 Task: Look for space in Pomigliano d'Arco, Italy from 8th June, 2023 to 19th June, 2023 for 1 adult in price range Rs.5000 to Rs.12000. Place can be shared room with 1  bedroom having 1 bed and 1 bathroom. Property type can be house, flat, guest house, hotel. Booking option can be shelf check-in. Required host language is English.
Action: Mouse moved to (507, 141)
Screenshot: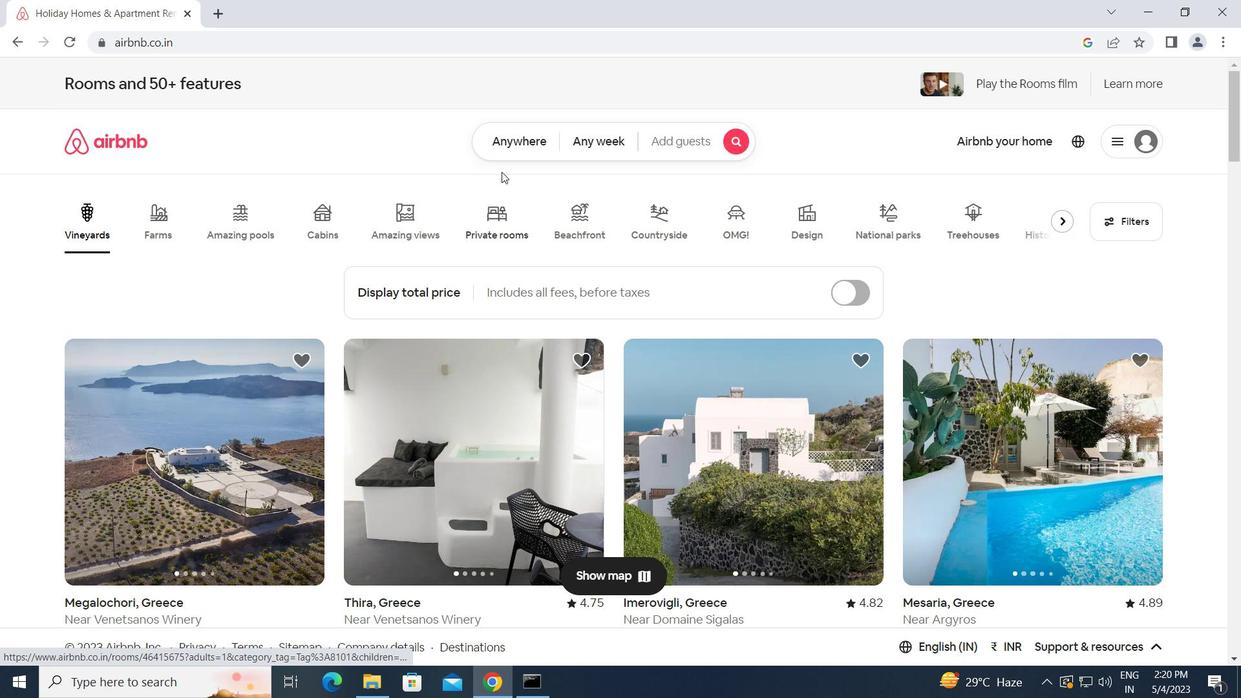 
Action: Mouse pressed left at (507, 141)
Screenshot: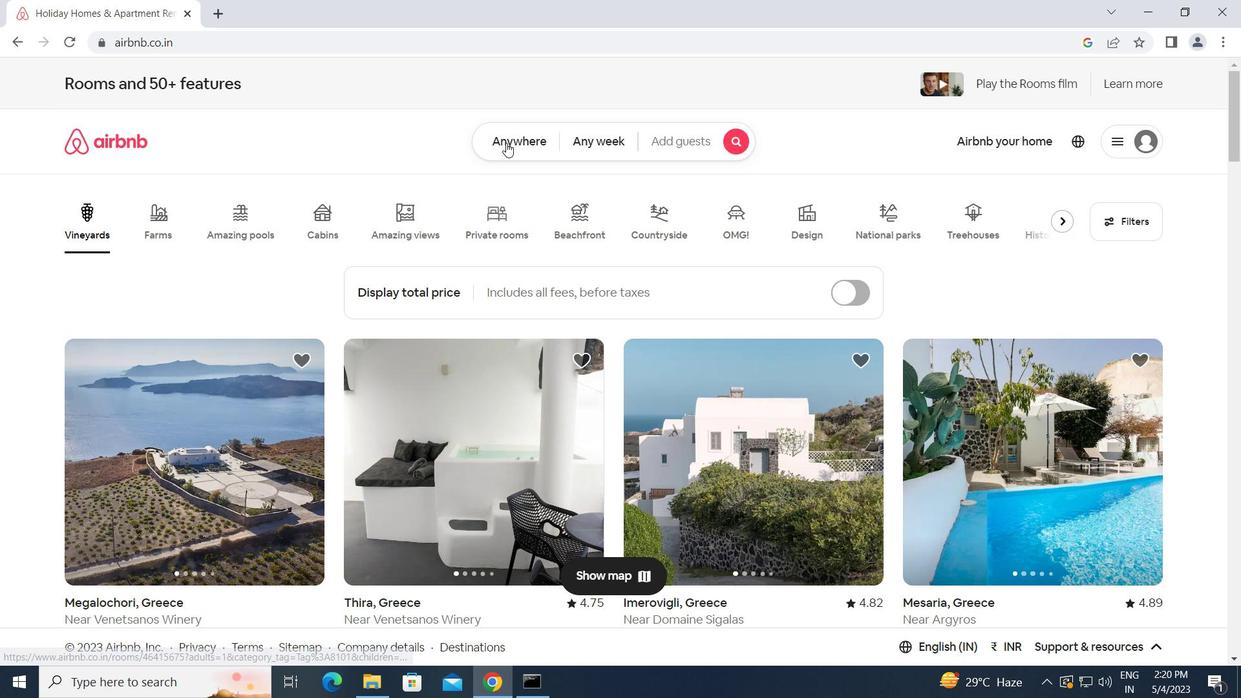 
Action: Mouse moved to (458, 208)
Screenshot: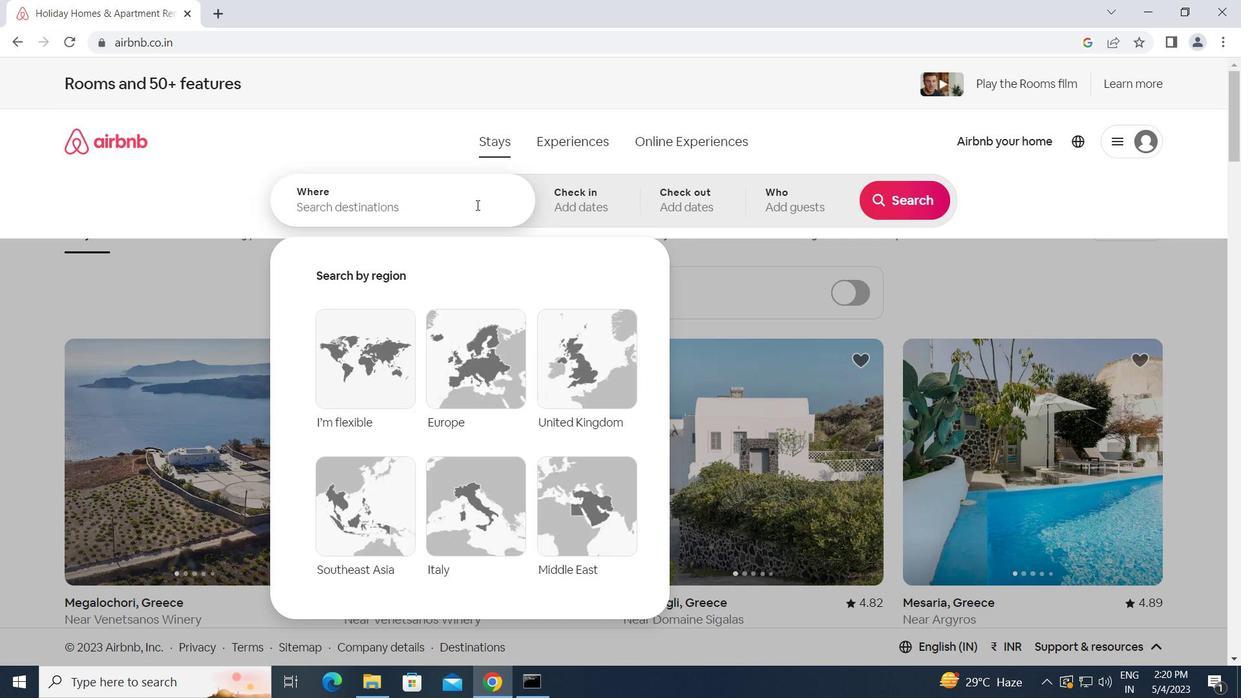 
Action: Mouse pressed left at (458, 208)
Screenshot: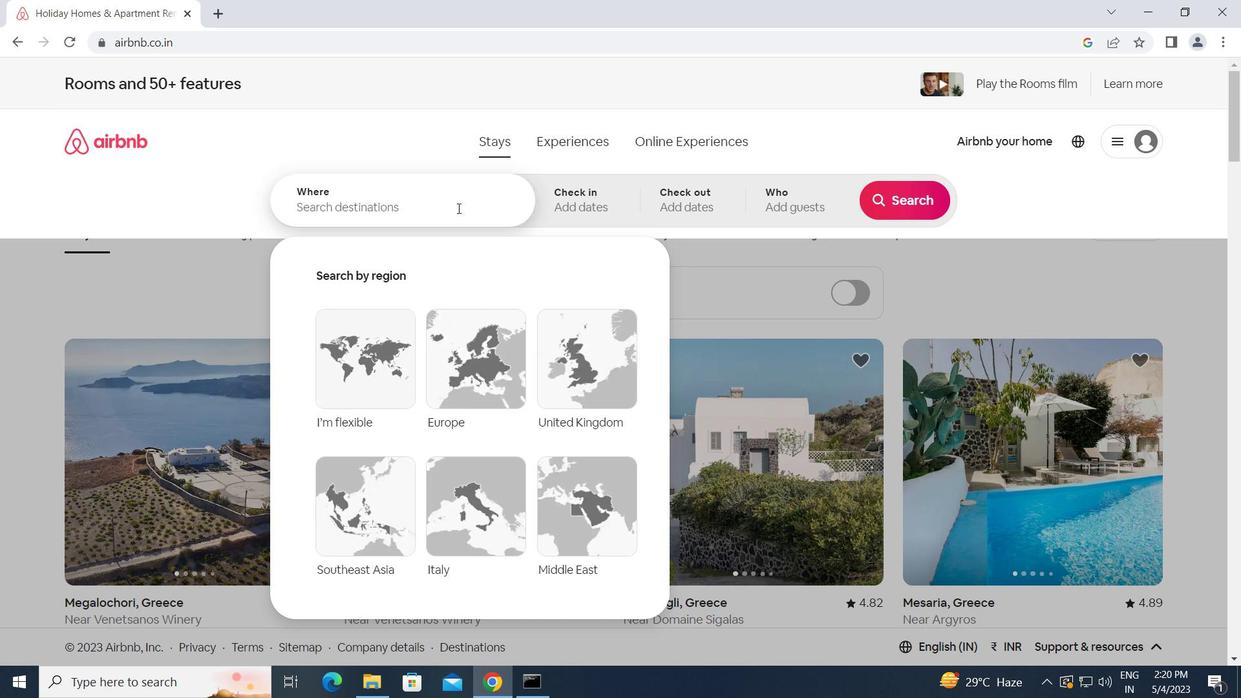 
Action: Key pressed p<Key.caps_lock>omigliano<Key.space>d'<Key.space><Key.caps_lock>a<Key.caps_lock>rco,<Key.space><Key.caps_lock>i<Key.caps_lock>taly<Key.enter>
Screenshot: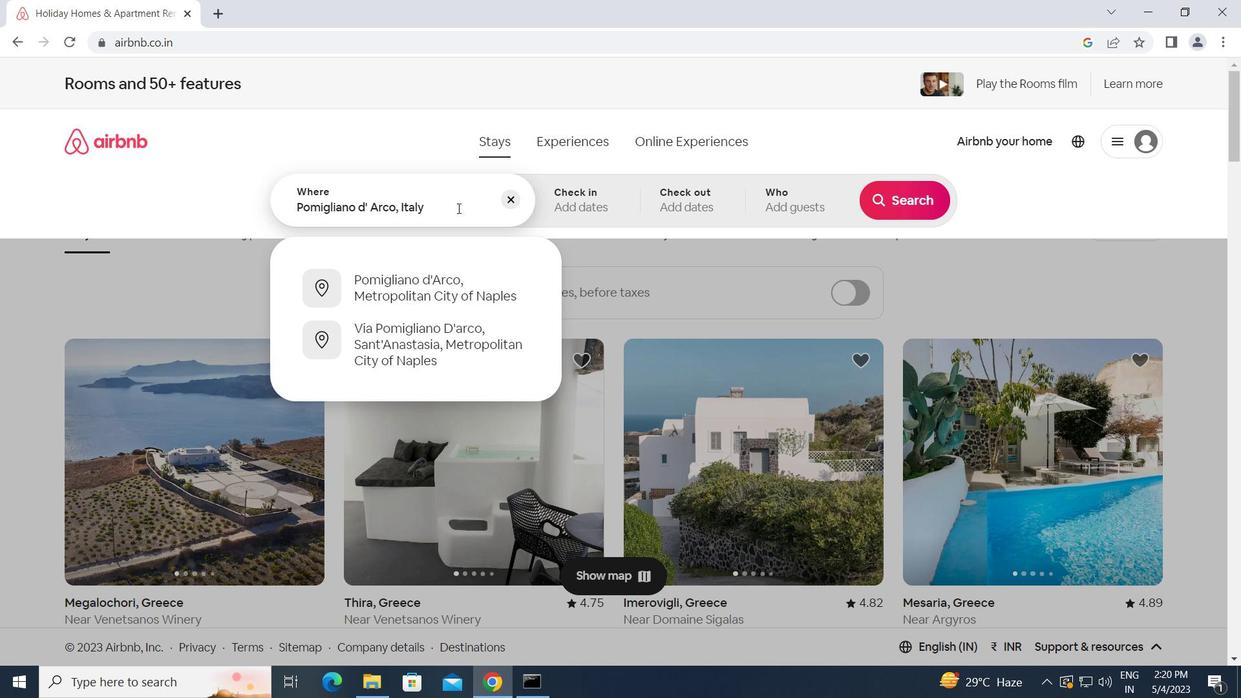 
Action: Mouse moved to (798, 433)
Screenshot: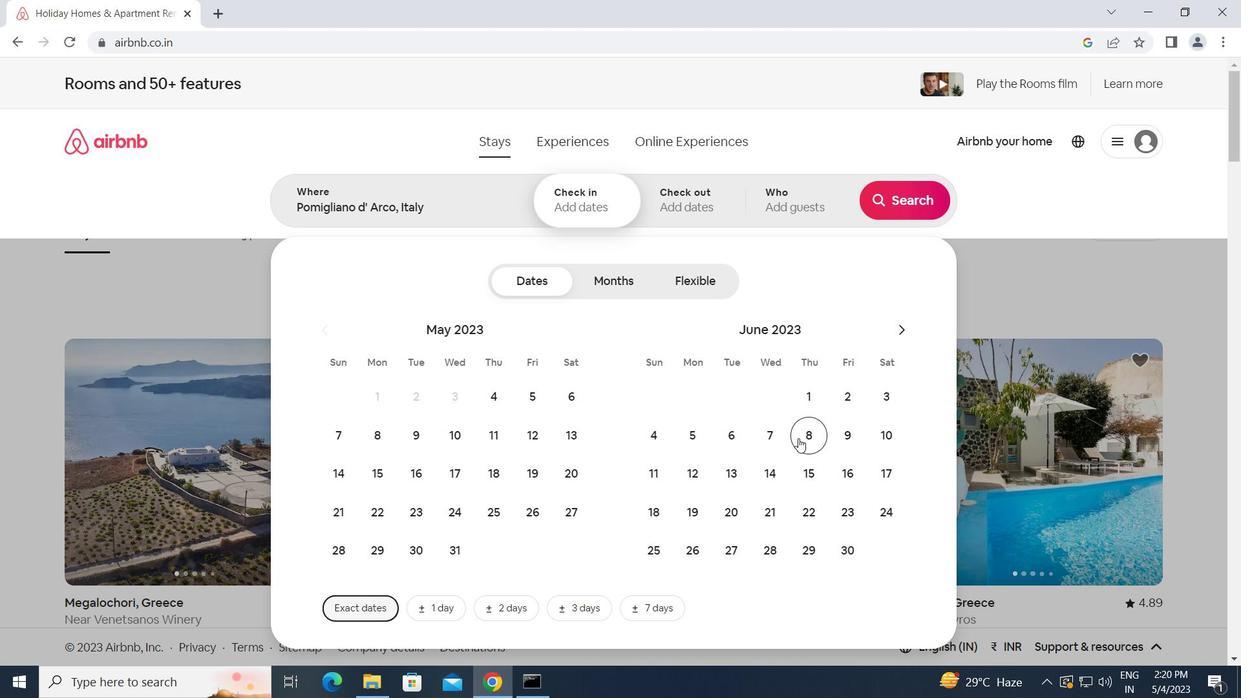 
Action: Mouse pressed left at (798, 433)
Screenshot: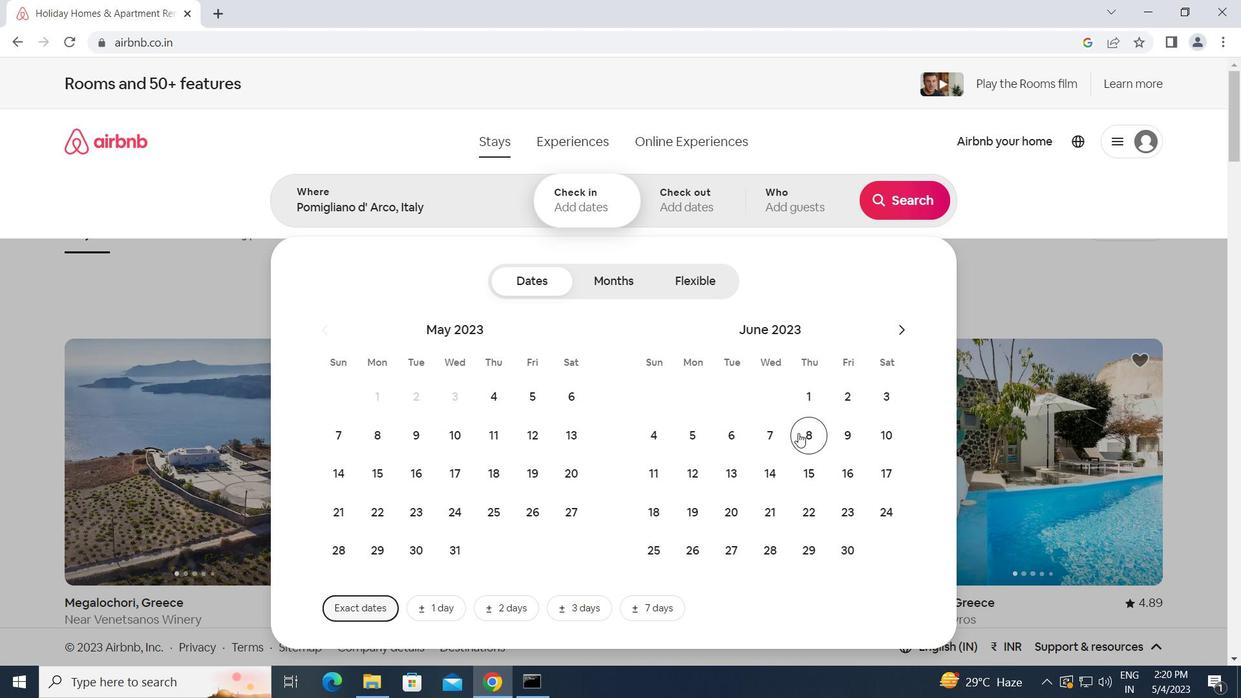 
Action: Mouse moved to (698, 515)
Screenshot: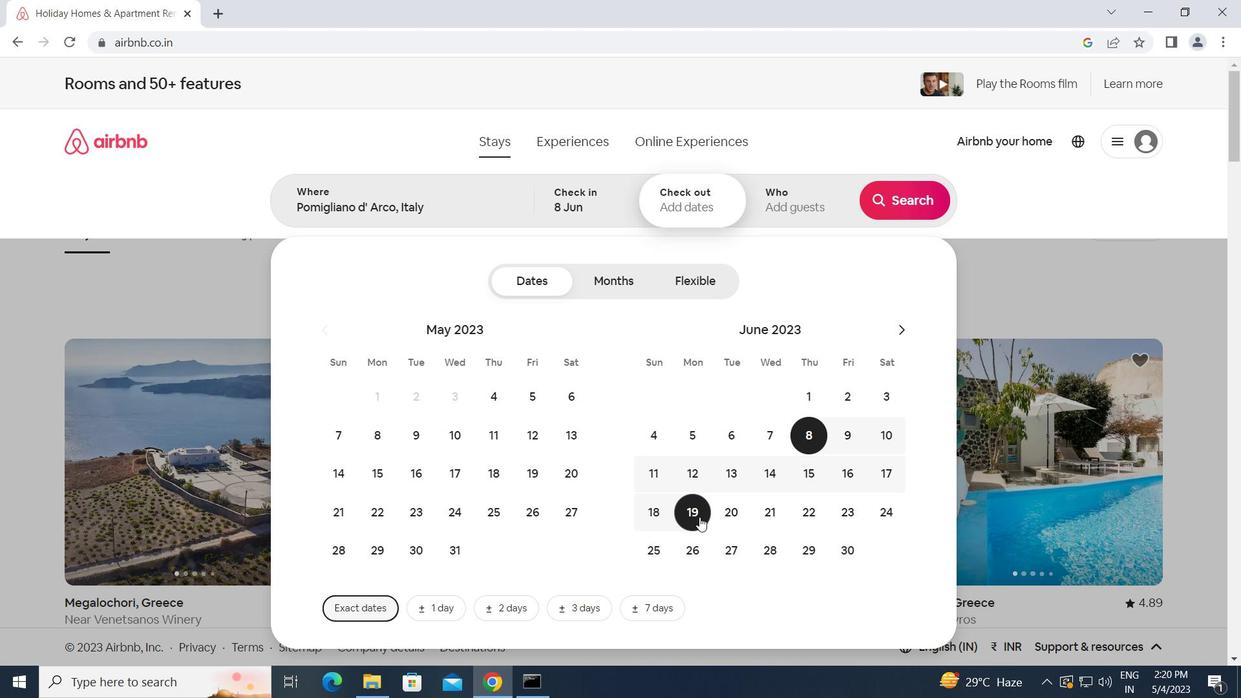 
Action: Mouse pressed left at (698, 515)
Screenshot: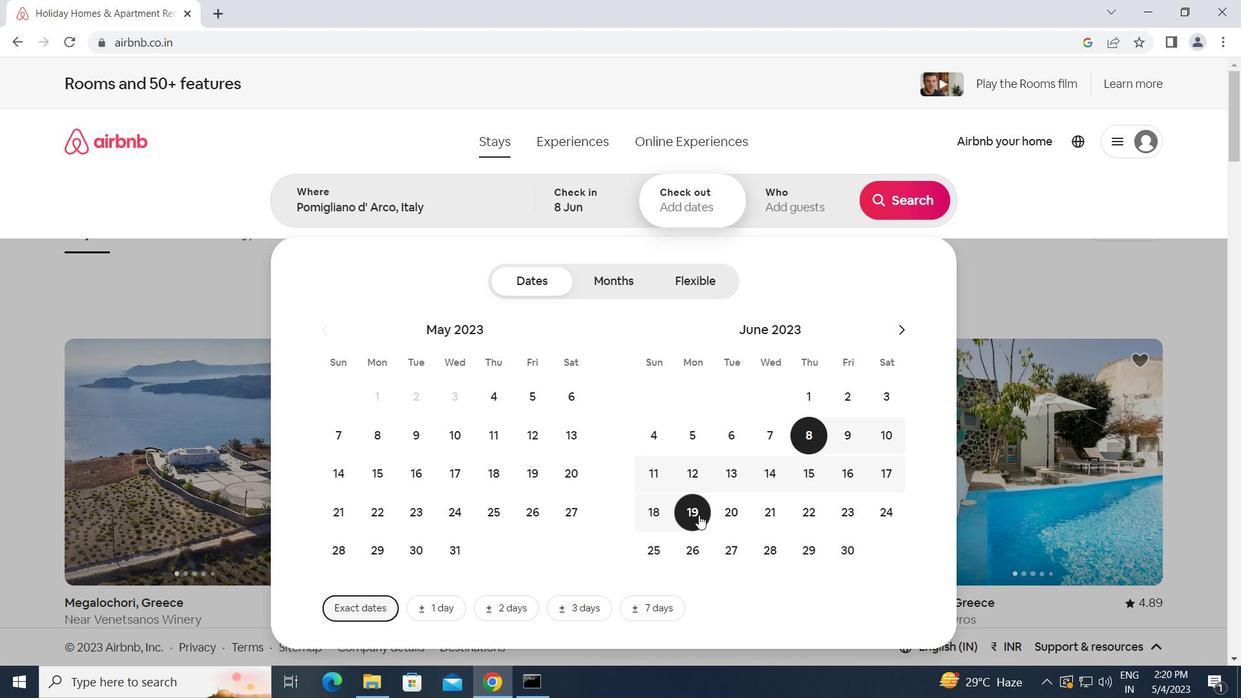 
Action: Mouse moved to (800, 193)
Screenshot: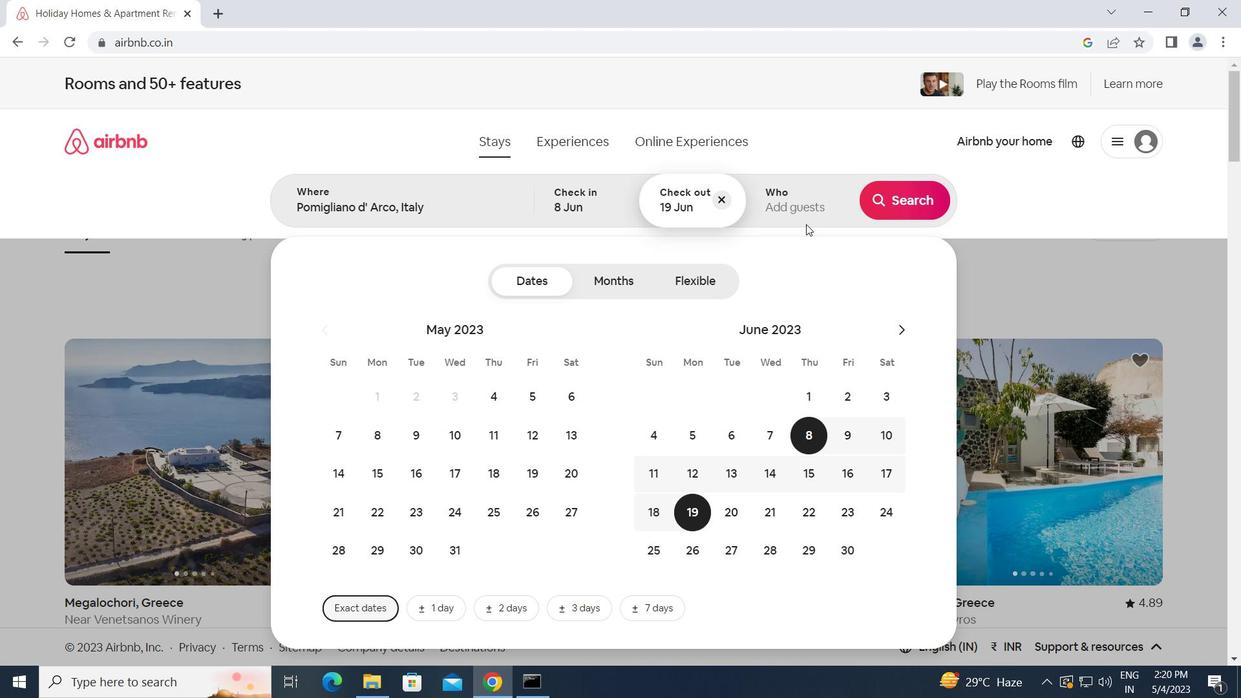 
Action: Mouse pressed left at (800, 193)
Screenshot: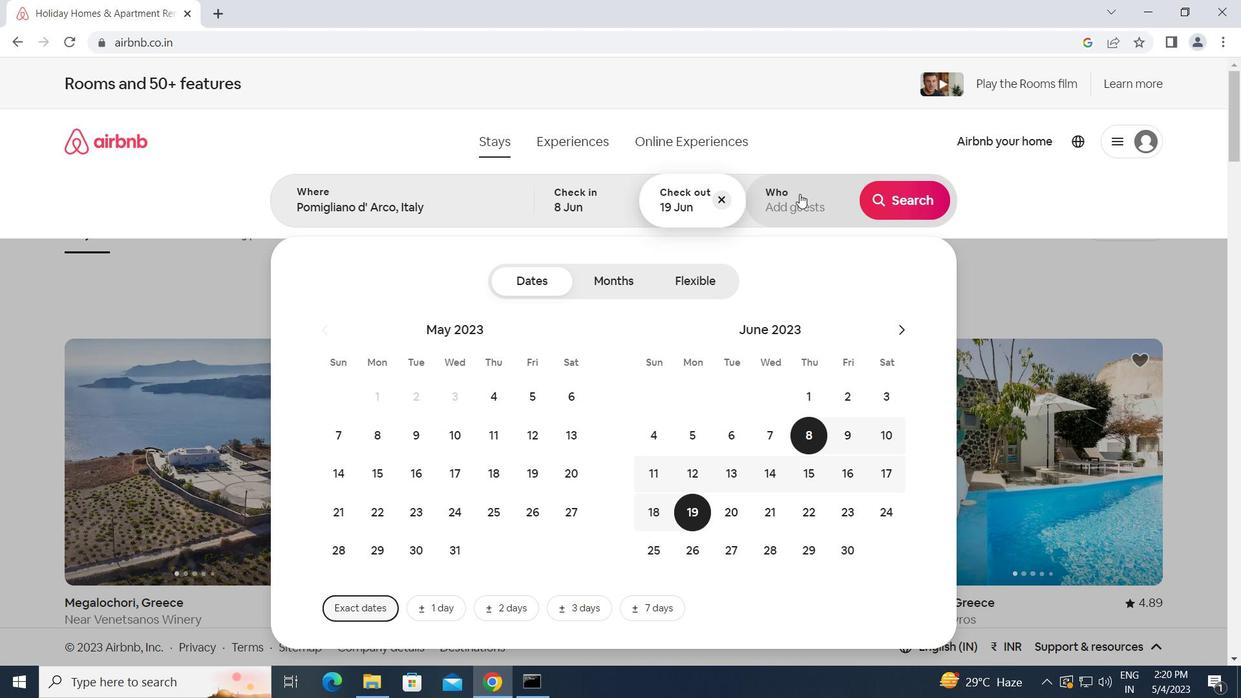 
Action: Mouse moved to (912, 287)
Screenshot: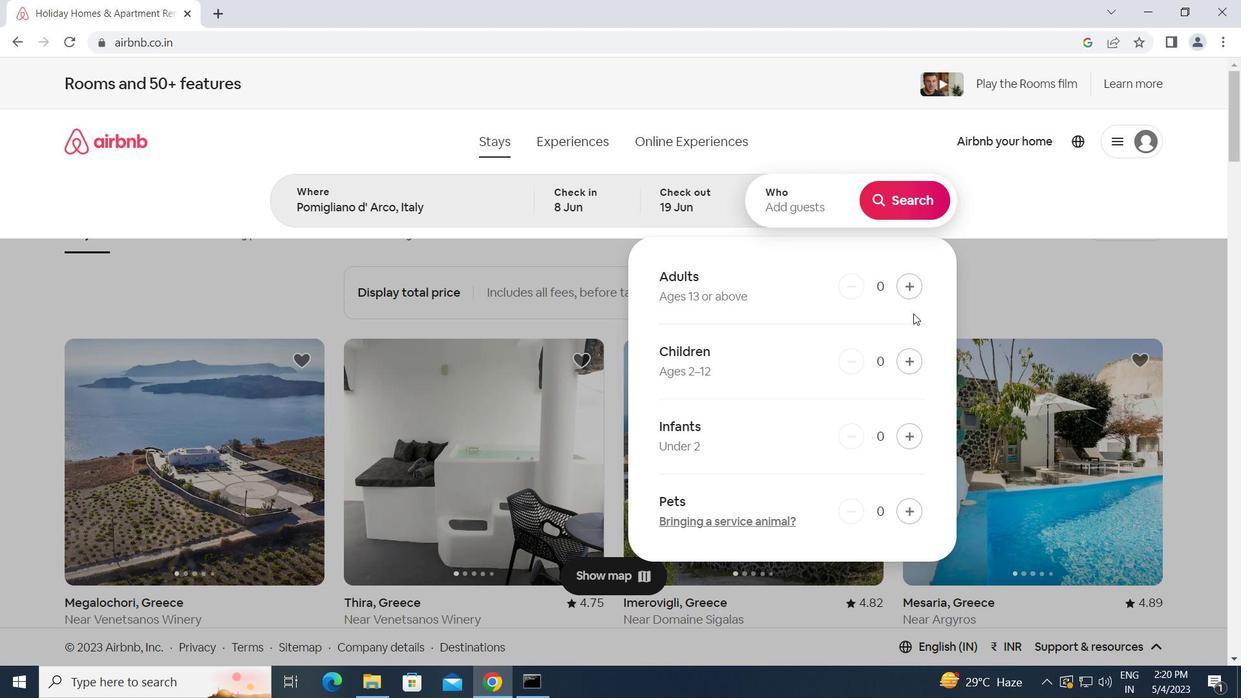 
Action: Mouse pressed left at (912, 287)
Screenshot: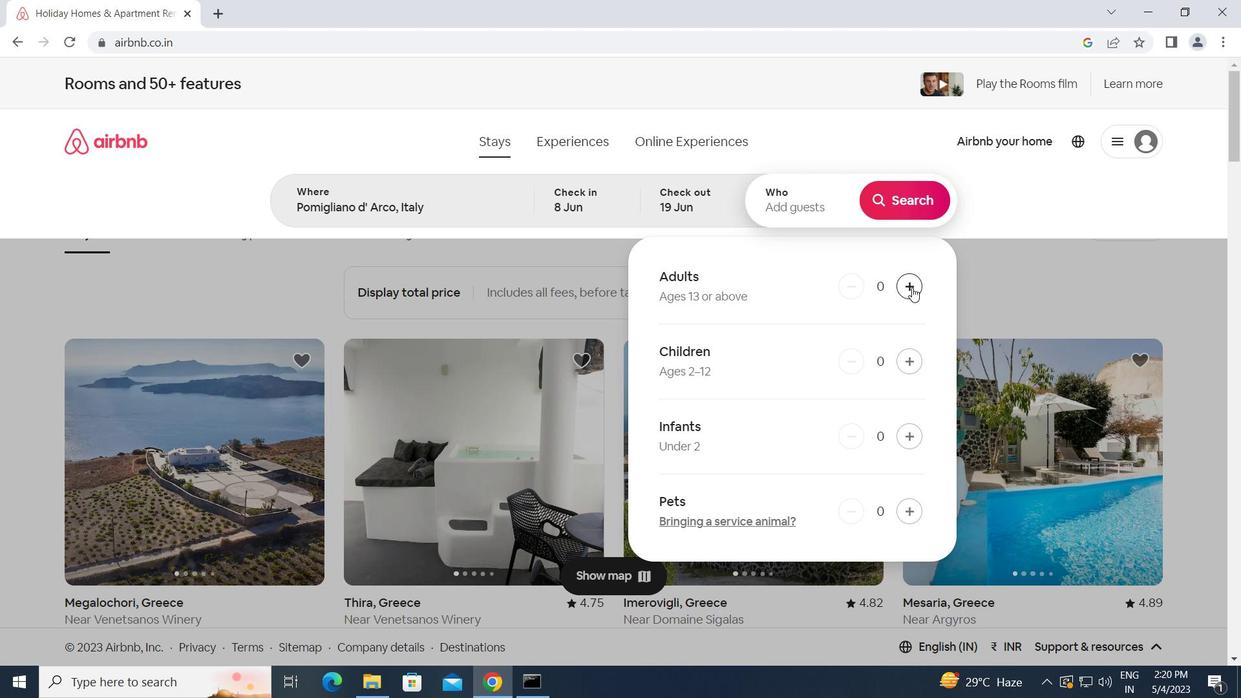 
Action: Mouse moved to (888, 204)
Screenshot: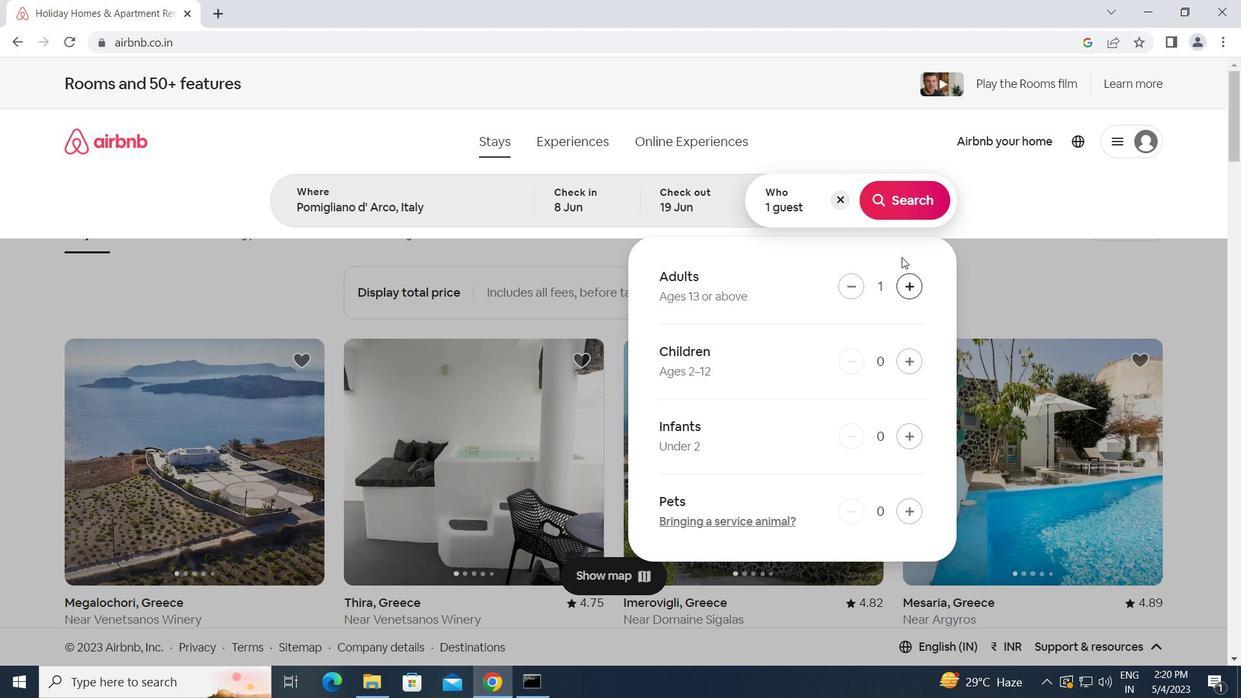 
Action: Mouse pressed left at (888, 204)
Screenshot: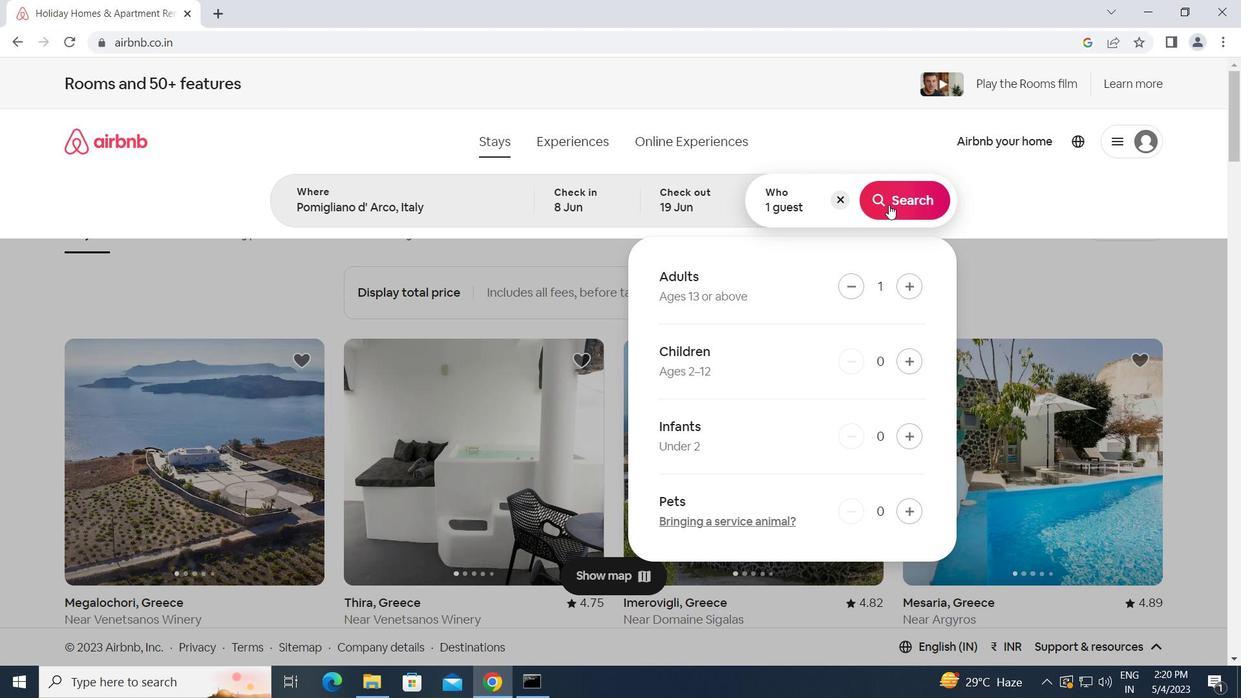 
Action: Mouse moved to (1155, 153)
Screenshot: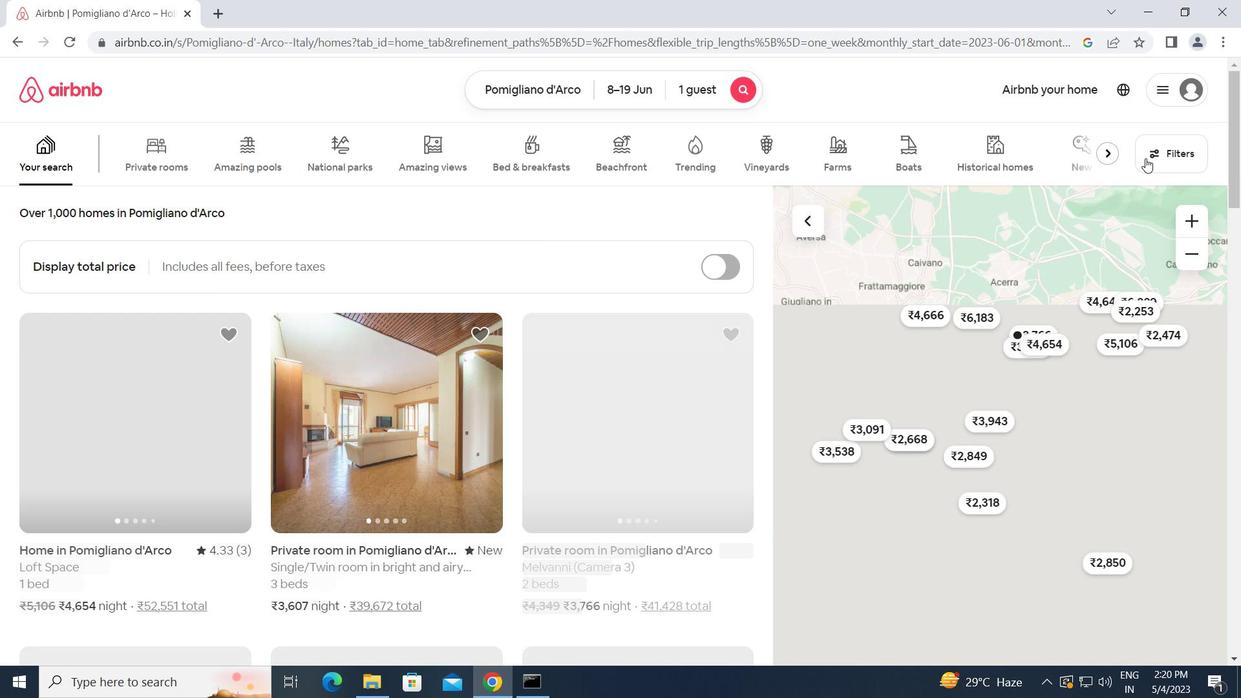 
Action: Mouse pressed left at (1155, 153)
Screenshot: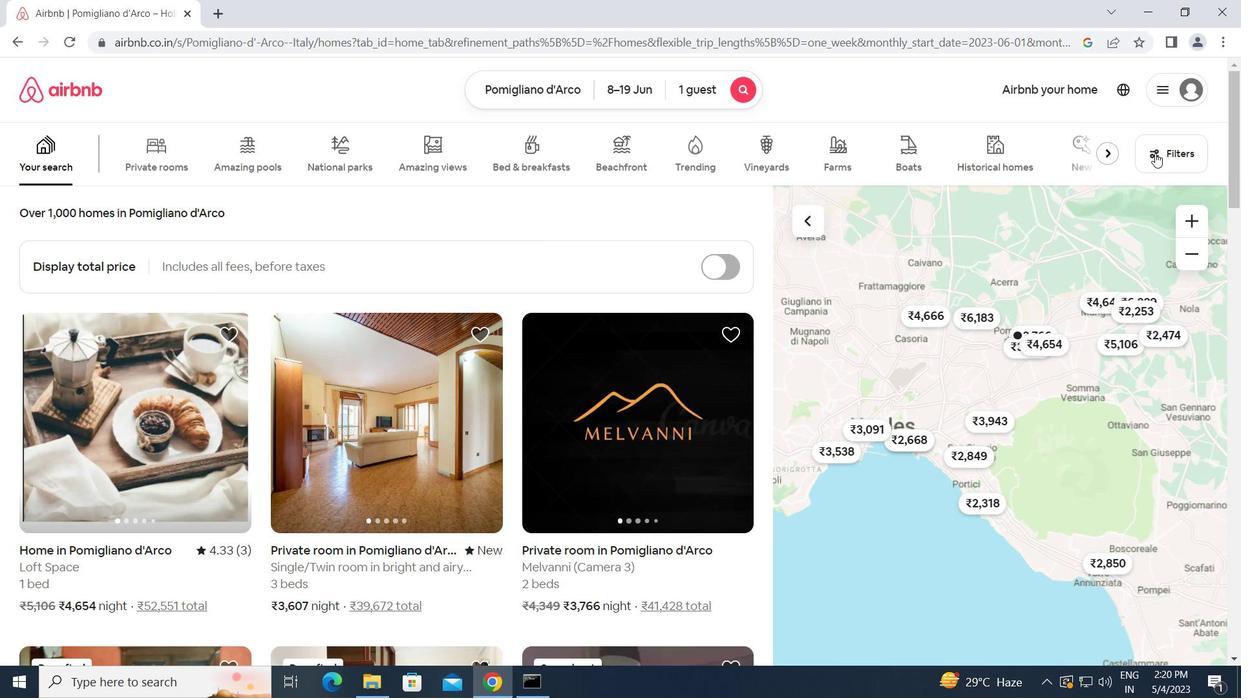 
Action: Mouse moved to (407, 360)
Screenshot: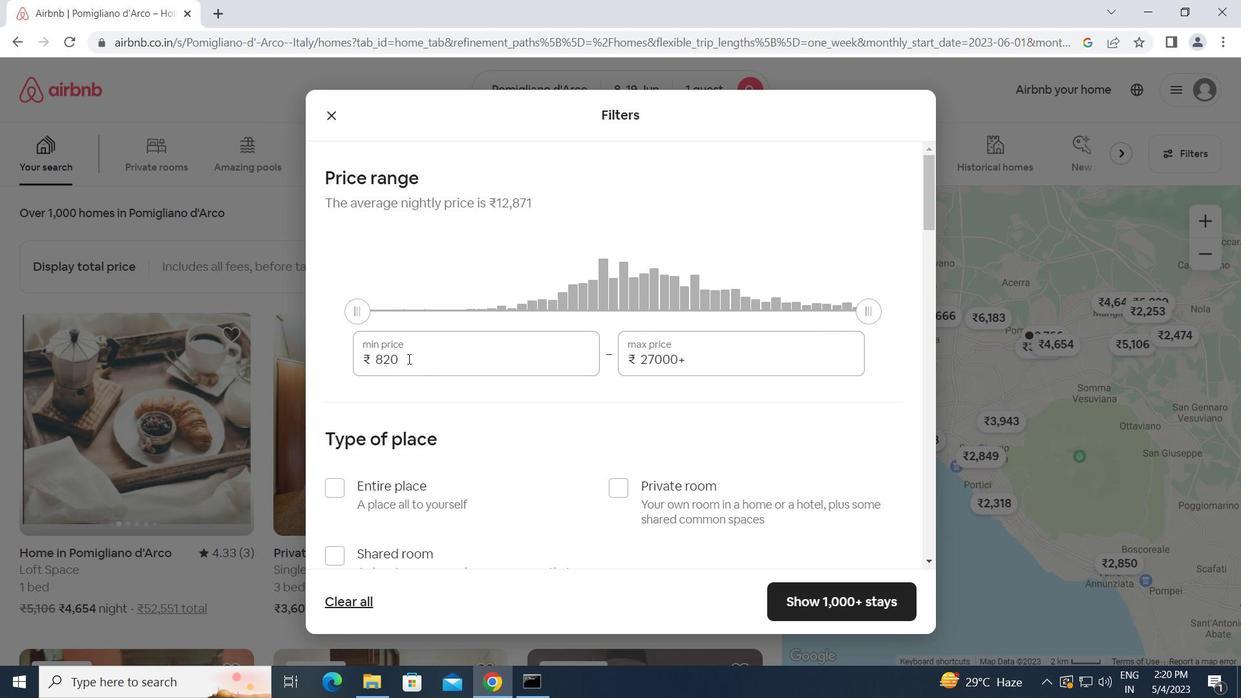 
Action: Mouse pressed left at (407, 360)
Screenshot: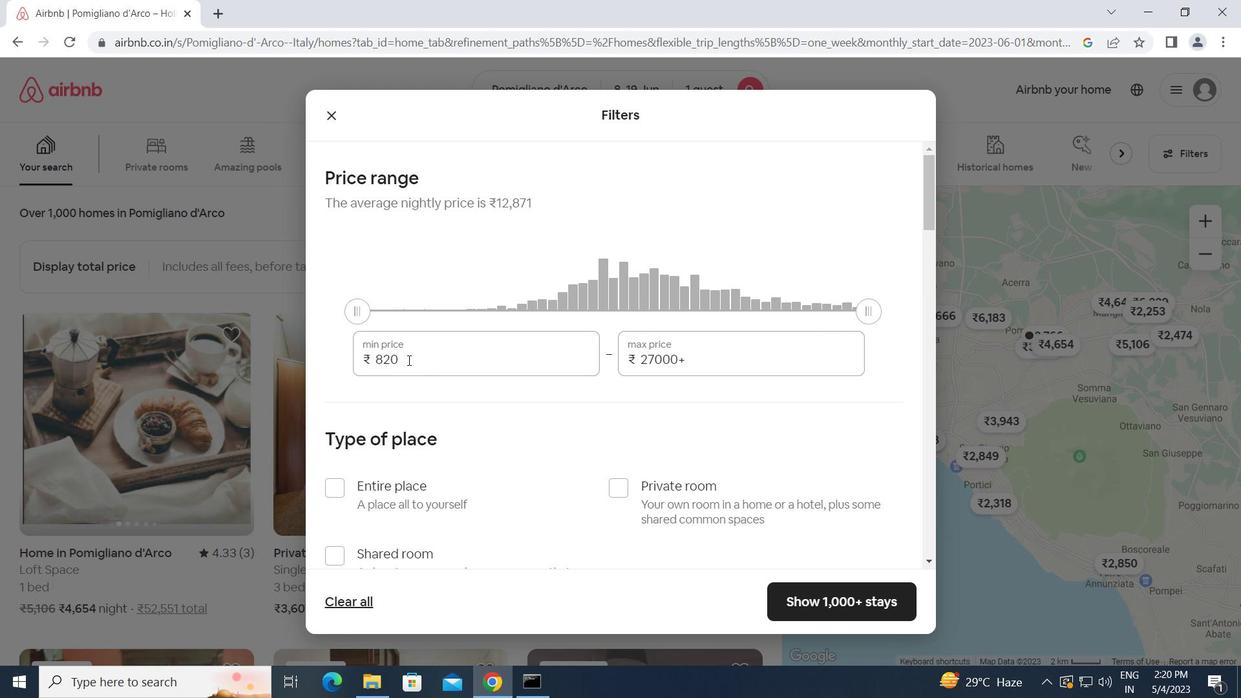 
Action: Mouse moved to (345, 360)
Screenshot: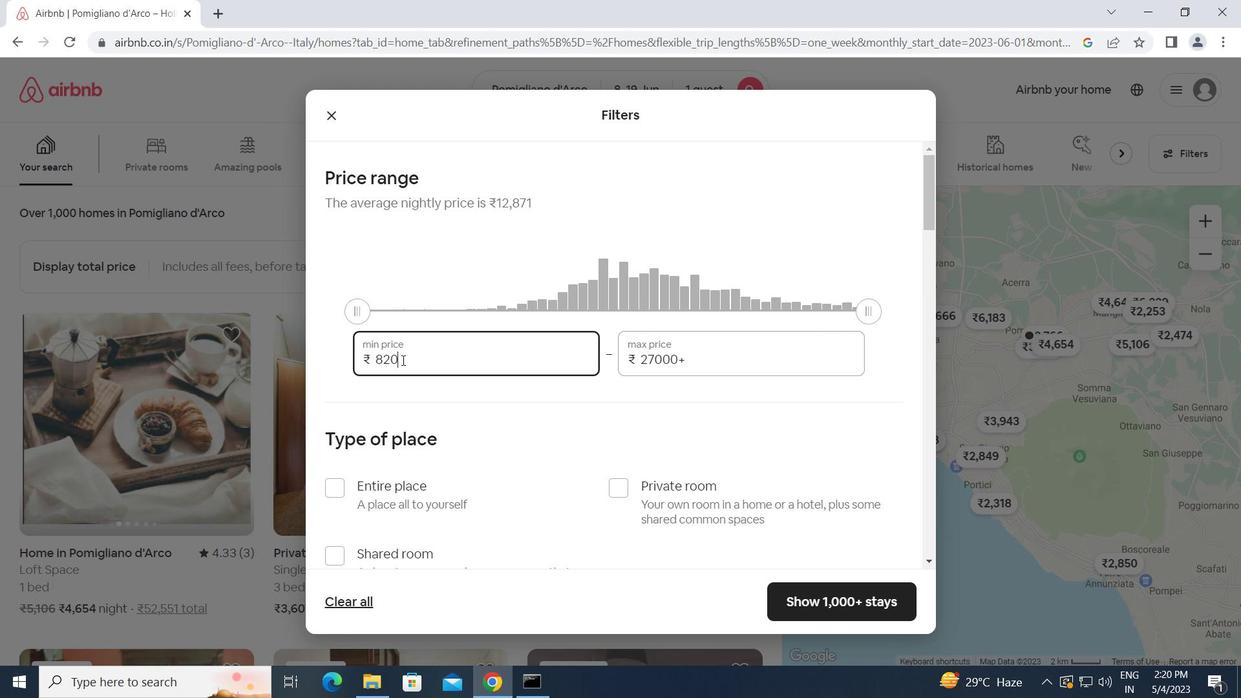 
Action: Key pressed 5000<Key.tab>12000
Screenshot: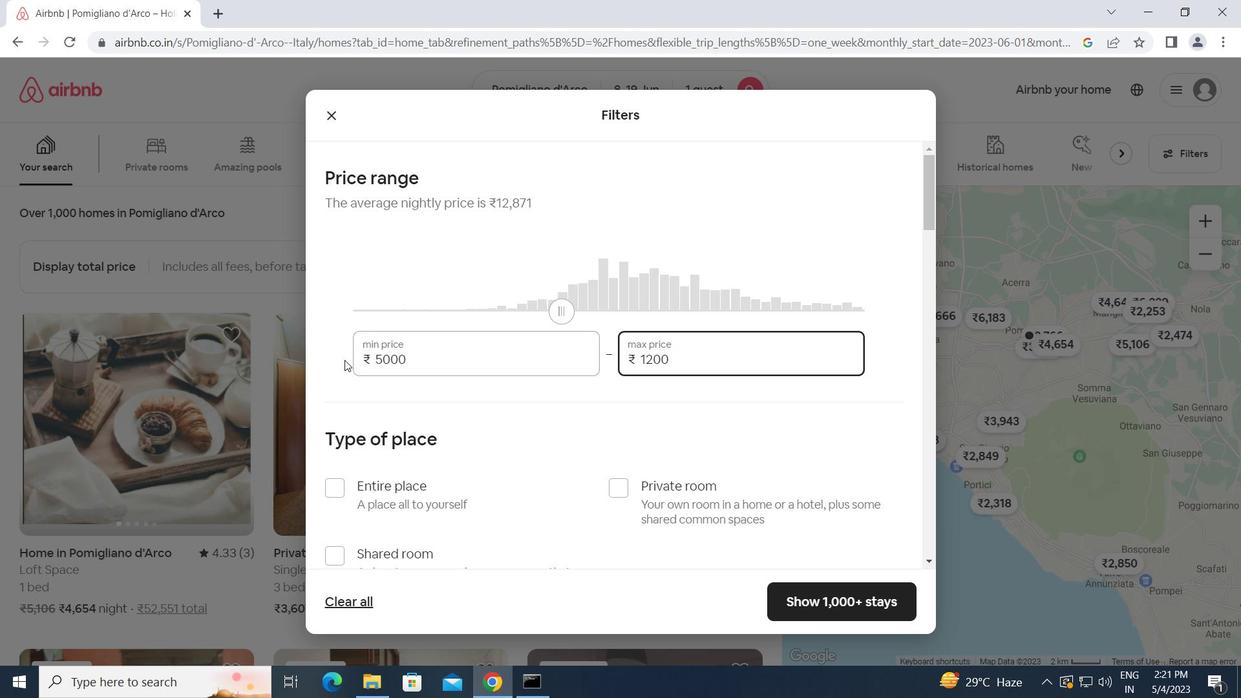 
Action: Mouse moved to (469, 471)
Screenshot: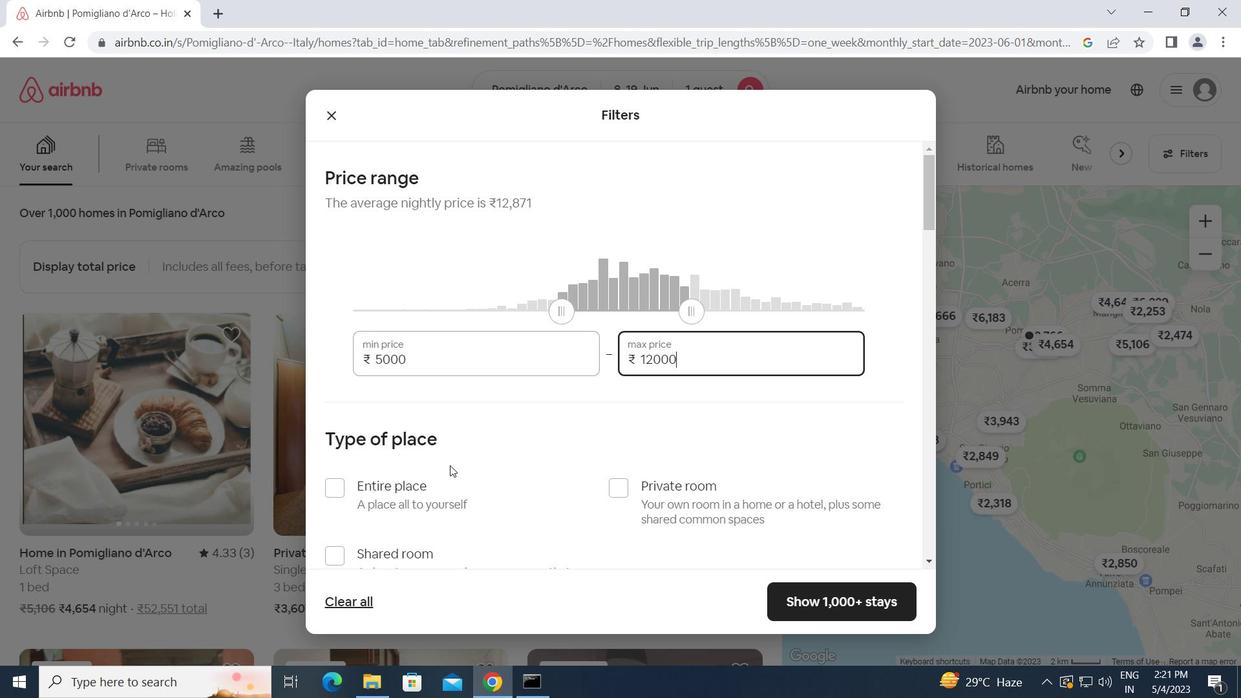 
Action: Mouse scrolled (469, 470) with delta (0, 0)
Screenshot: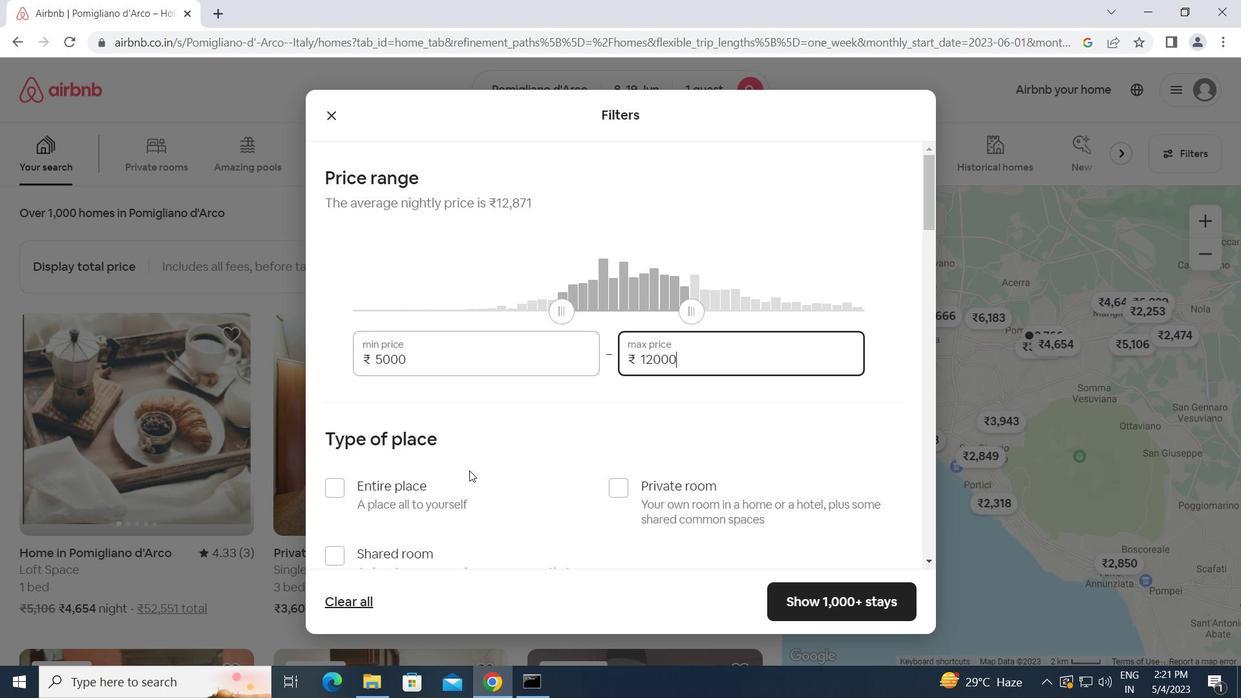 
Action: Mouse moved to (340, 476)
Screenshot: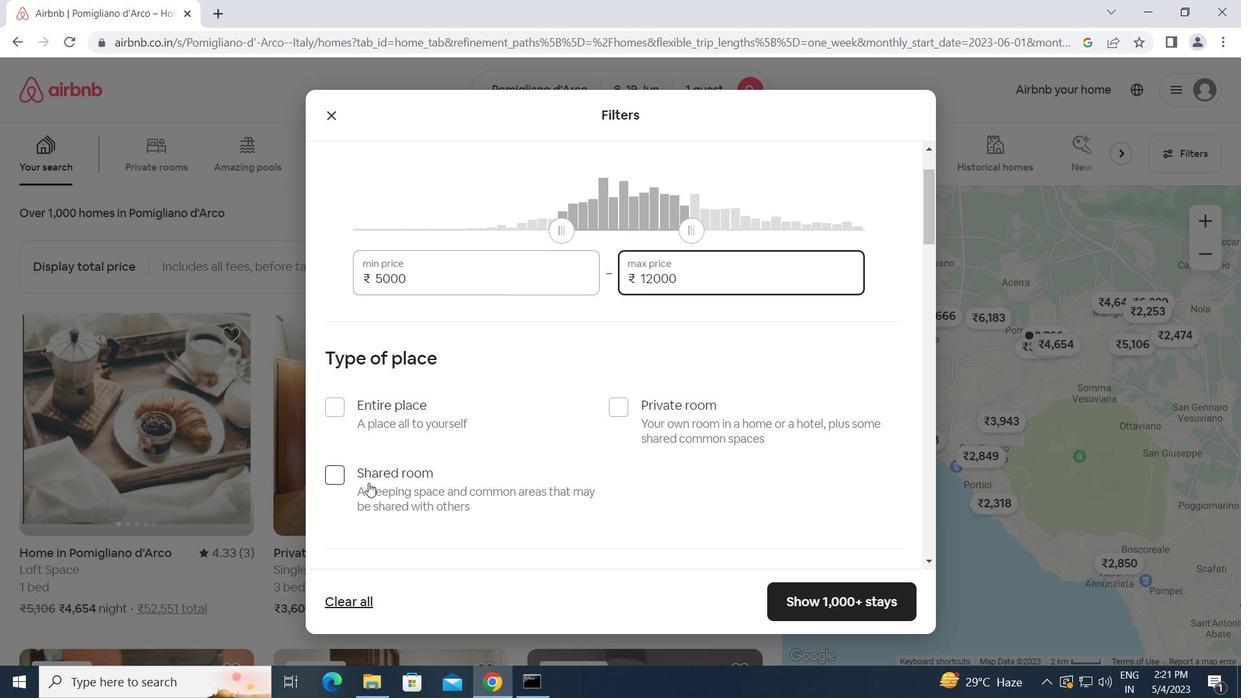 
Action: Mouse pressed left at (340, 476)
Screenshot: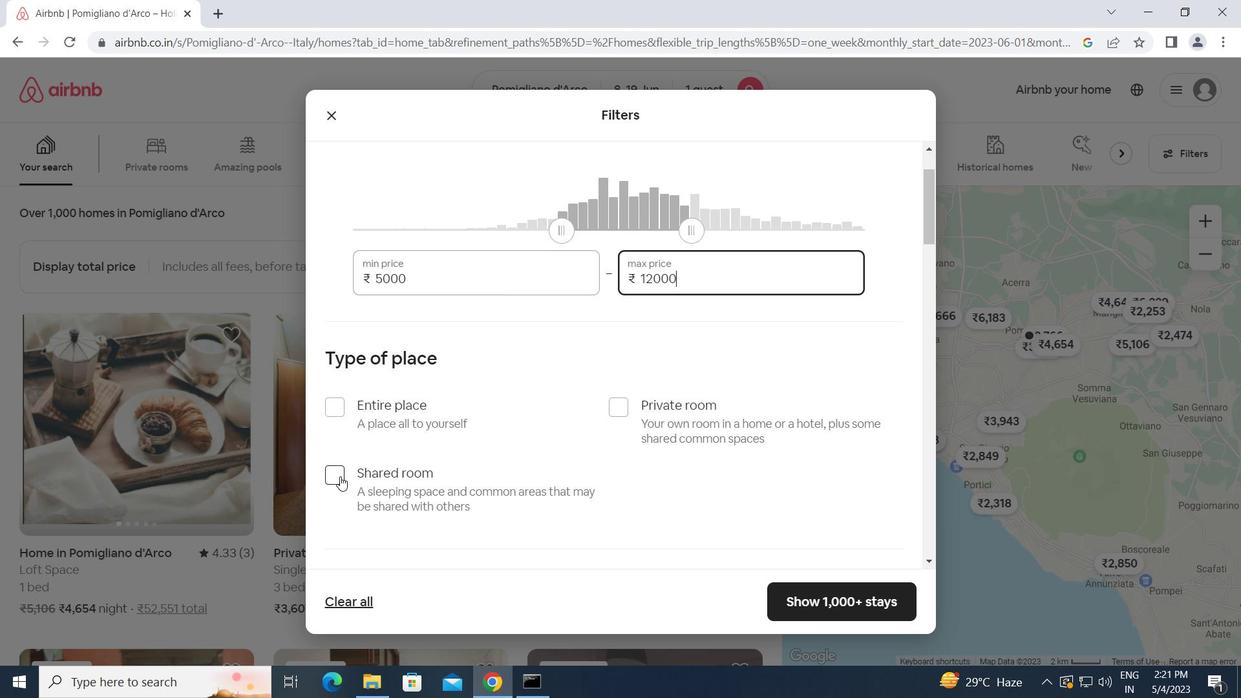 
Action: Mouse moved to (469, 475)
Screenshot: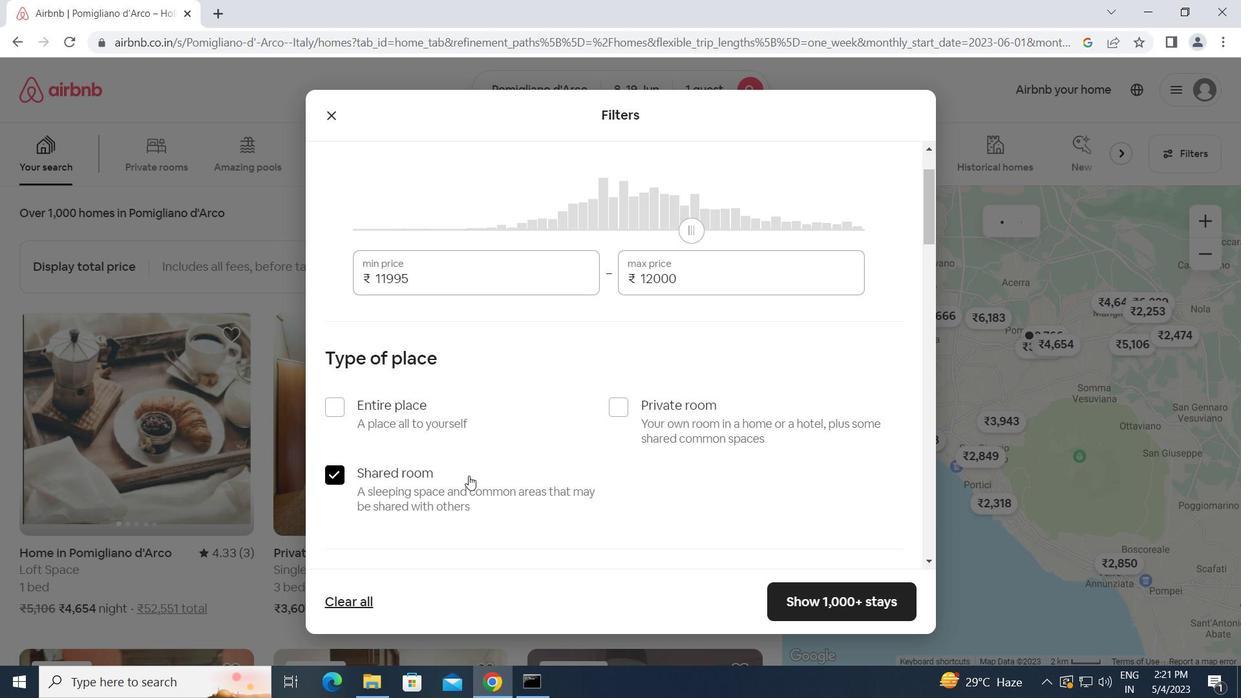 
Action: Mouse scrolled (469, 475) with delta (0, 0)
Screenshot: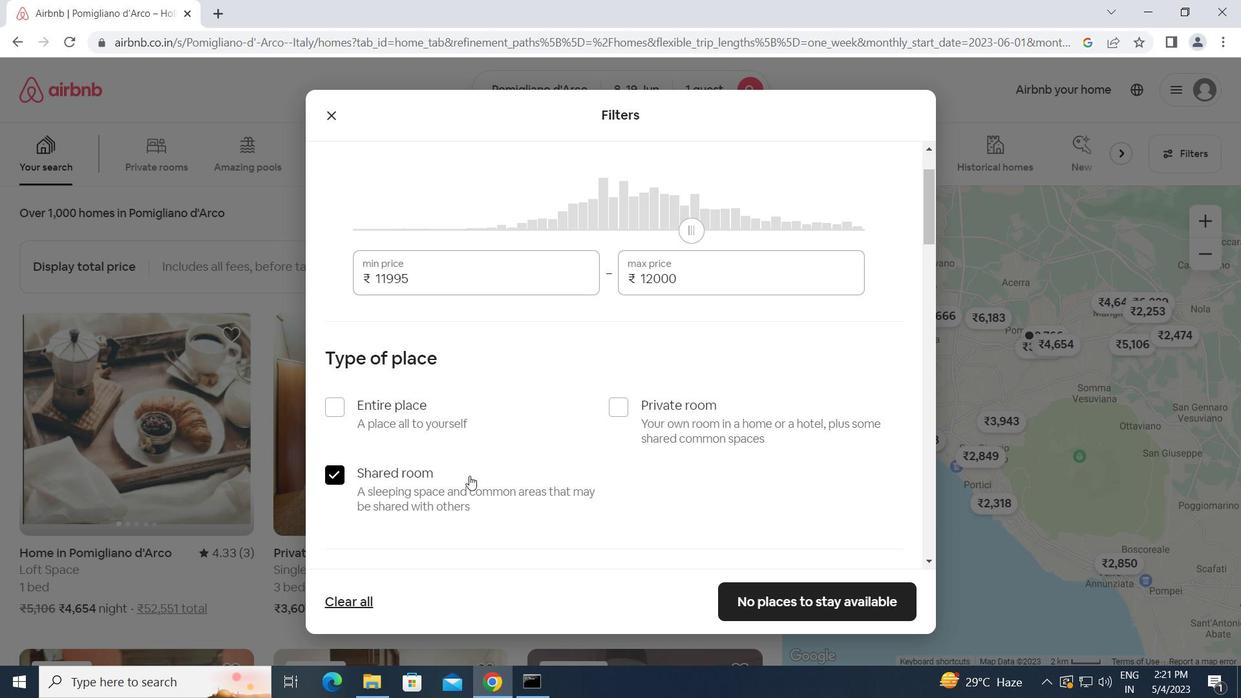 
Action: Mouse scrolled (469, 475) with delta (0, 0)
Screenshot: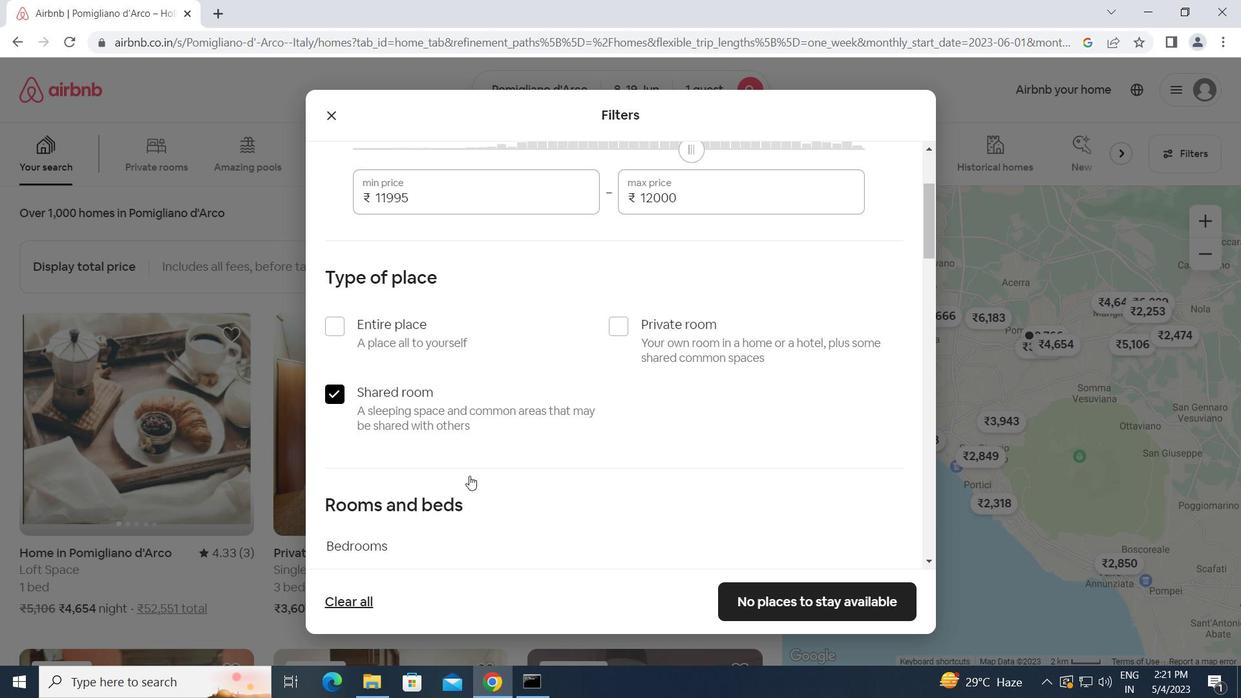 
Action: Mouse scrolled (469, 475) with delta (0, 0)
Screenshot: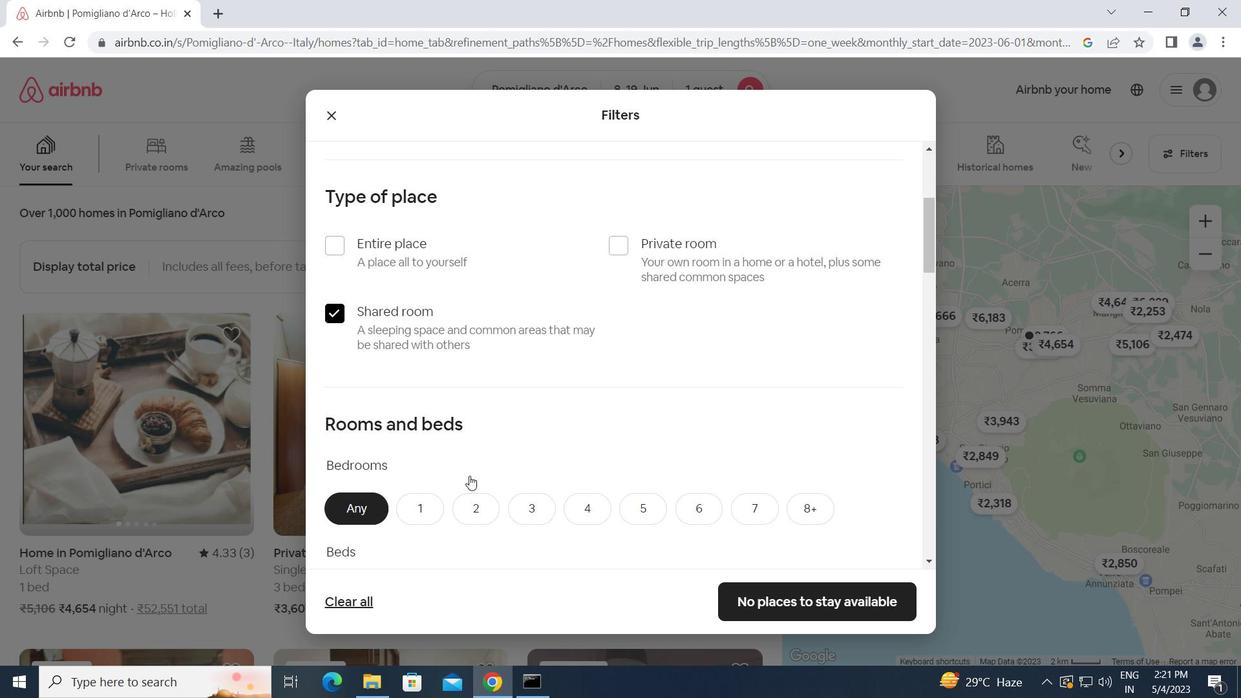 
Action: Mouse moved to (426, 437)
Screenshot: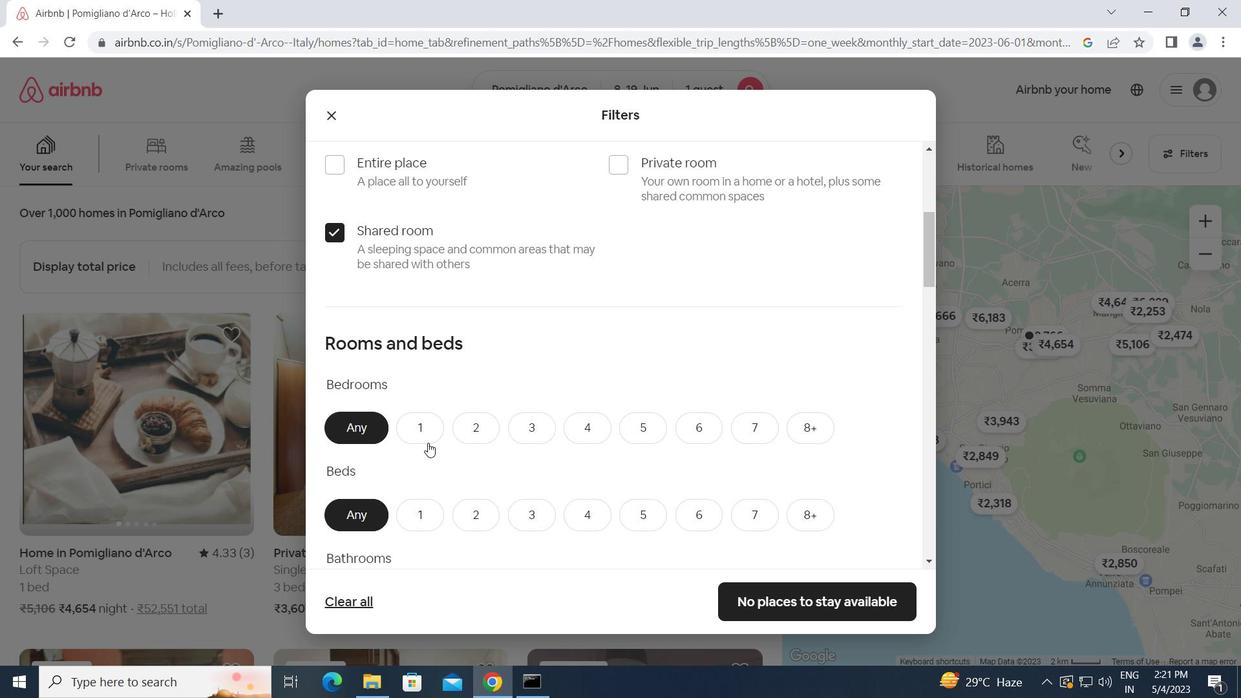 
Action: Mouse pressed left at (426, 437)
Screenshot: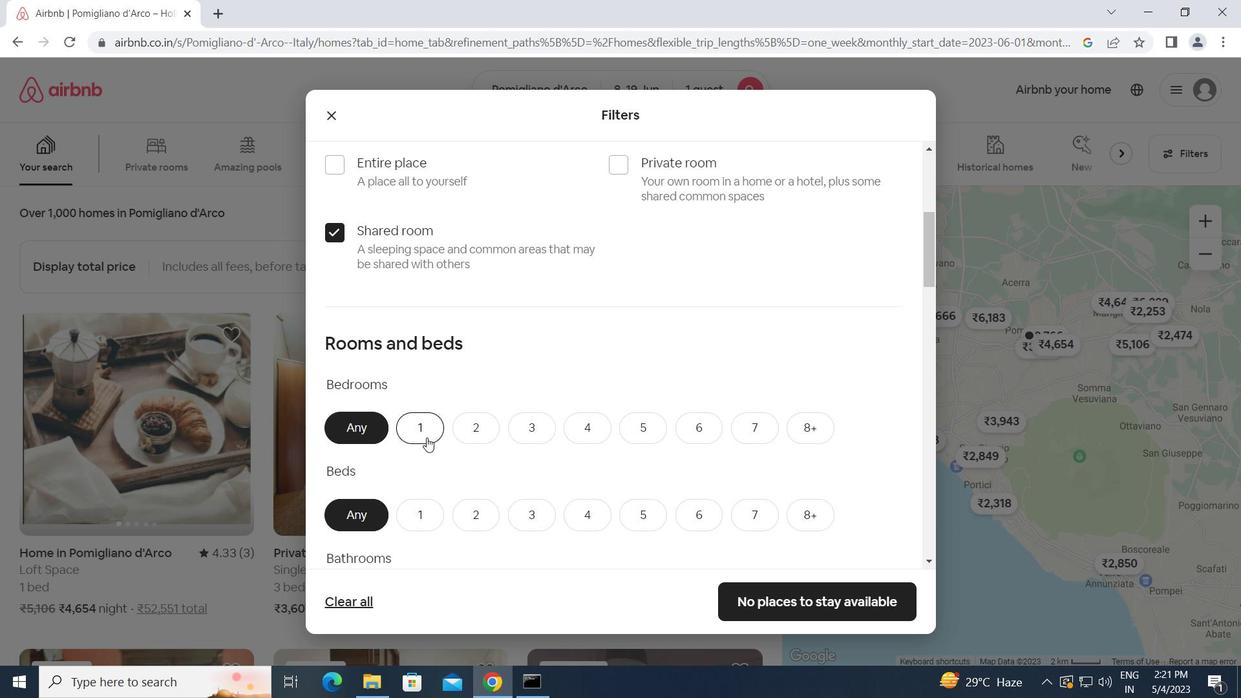 
Action: Mouse moved to (418, 506)
Screenshot: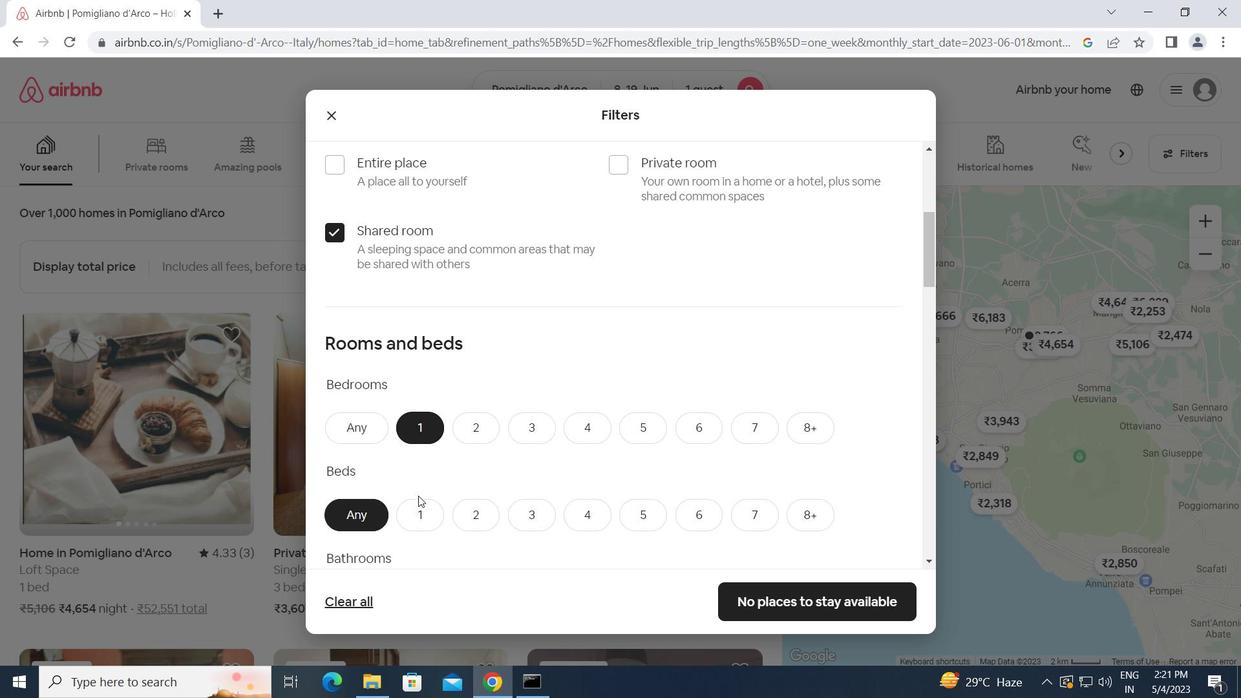 
Action: Mouse pressed left at (418, 506)
Screenshot: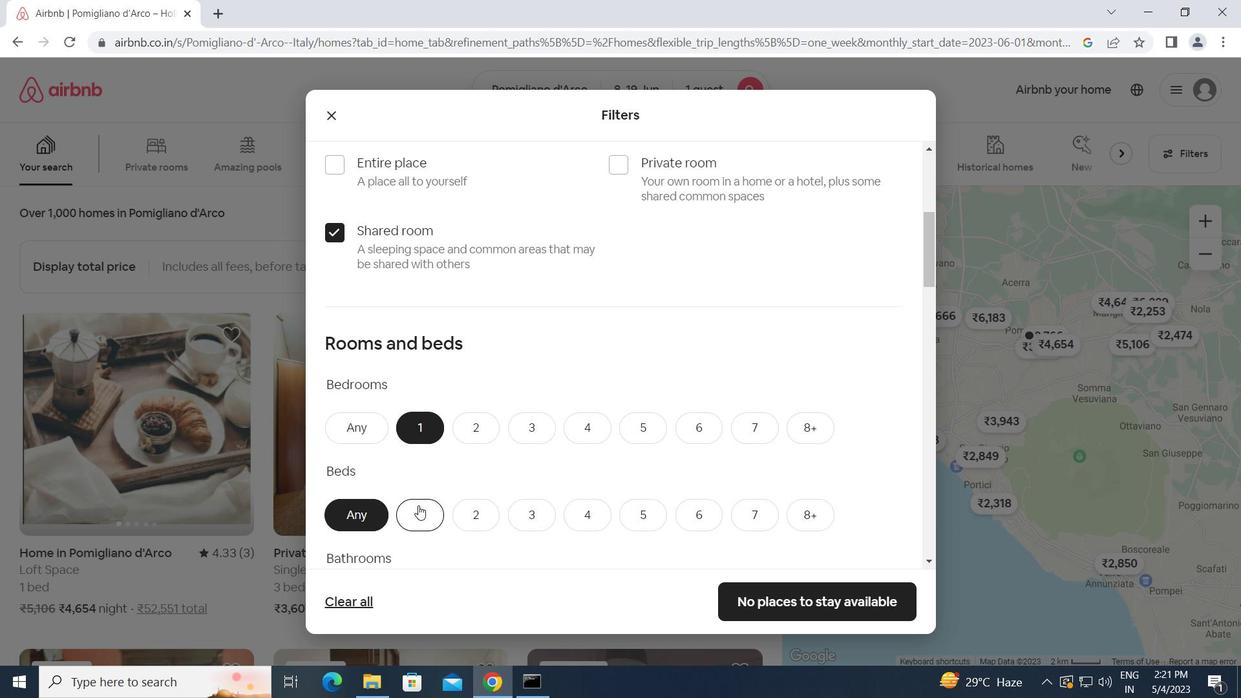 
Action: Mouse moved to (424, 513)
Screenshot: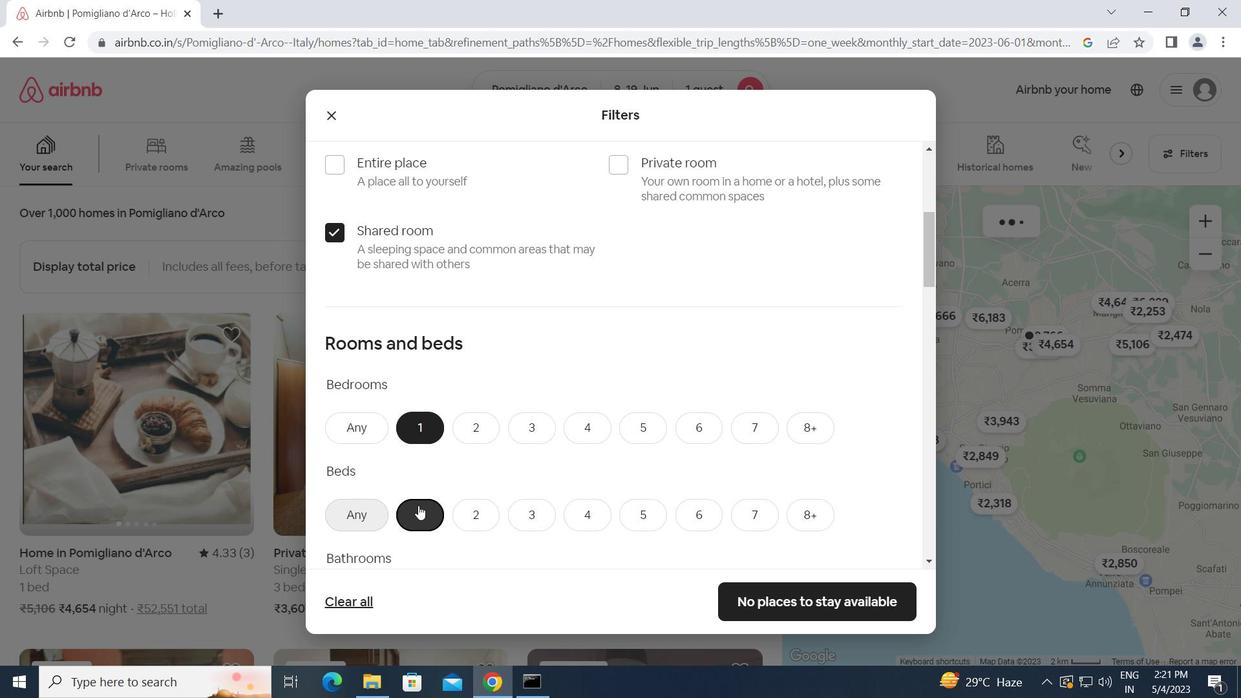 
Action: Mouse scrolled (424, 512) with delta (0, 0)
Screenshot: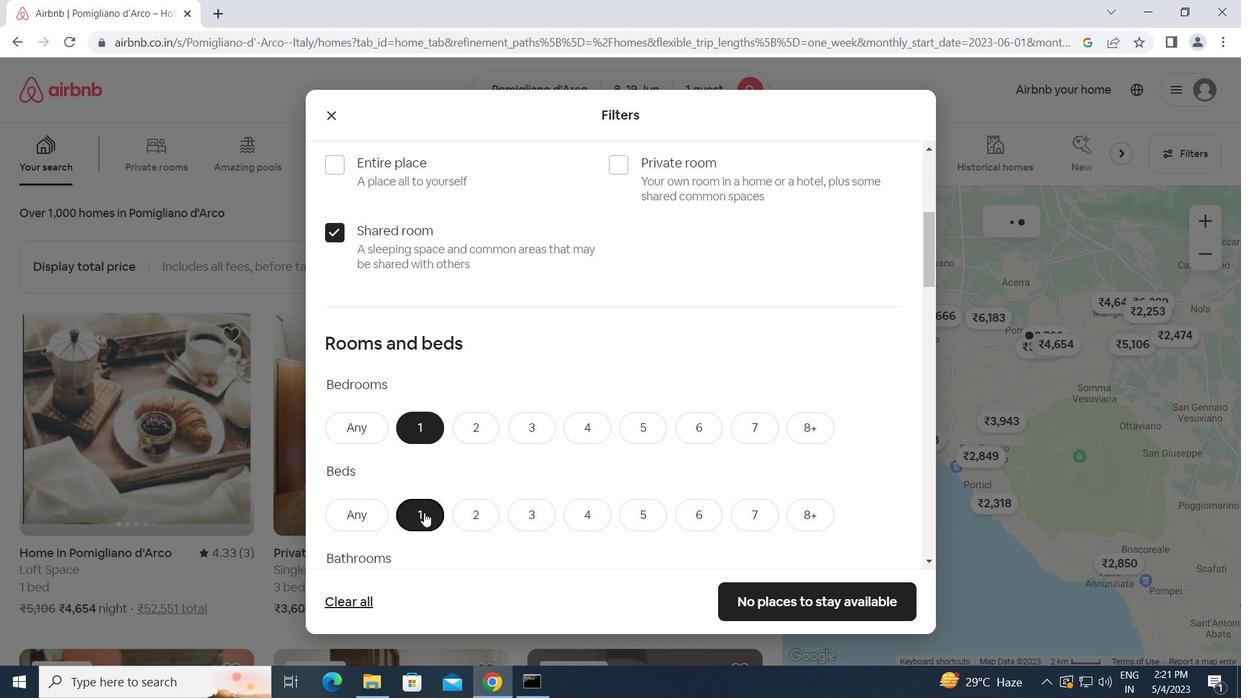 
Action: Mouse scrolled (424, 512) with delta (0, 0)
Screenshot: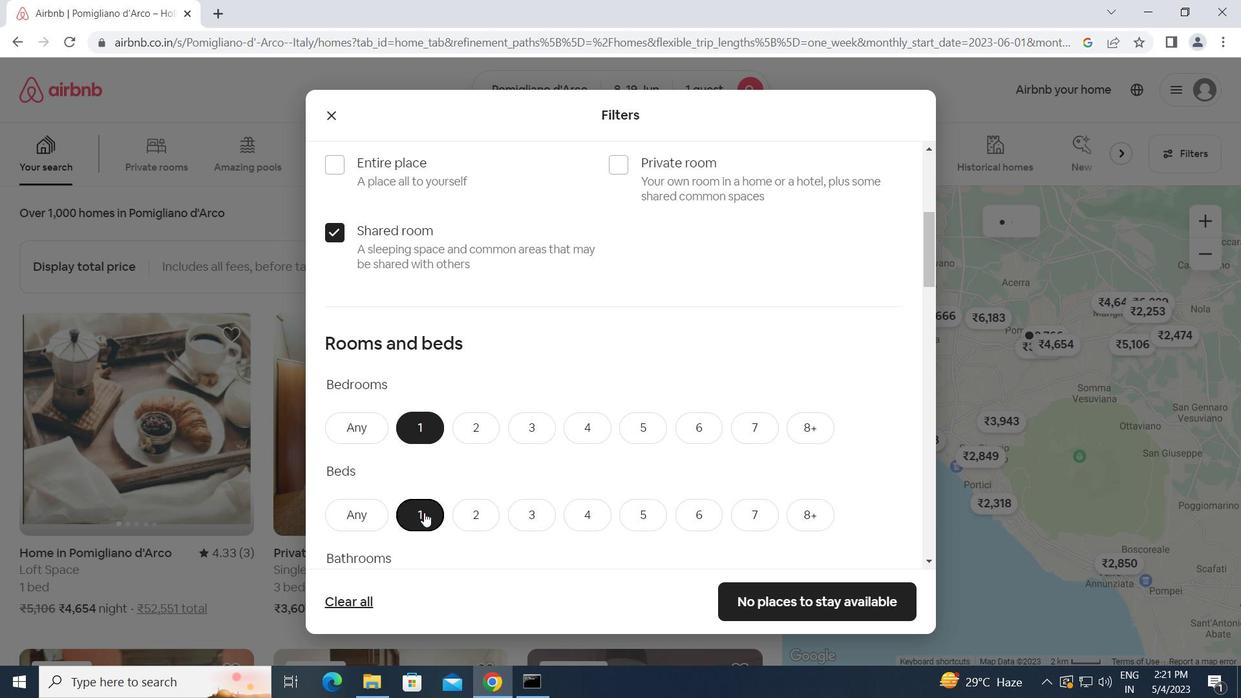 
Action: Mouse moved to (420, 435)
Screenshot: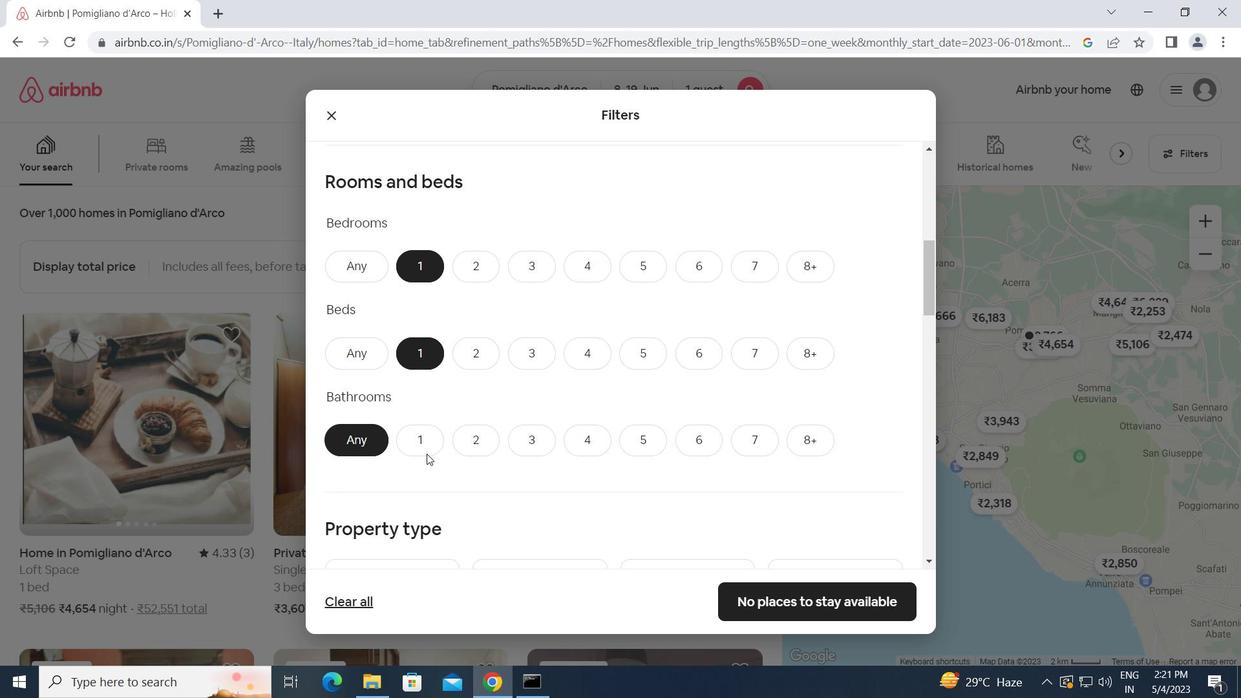 
Action: Mouse pressed left at (420, 435)
Screenshot: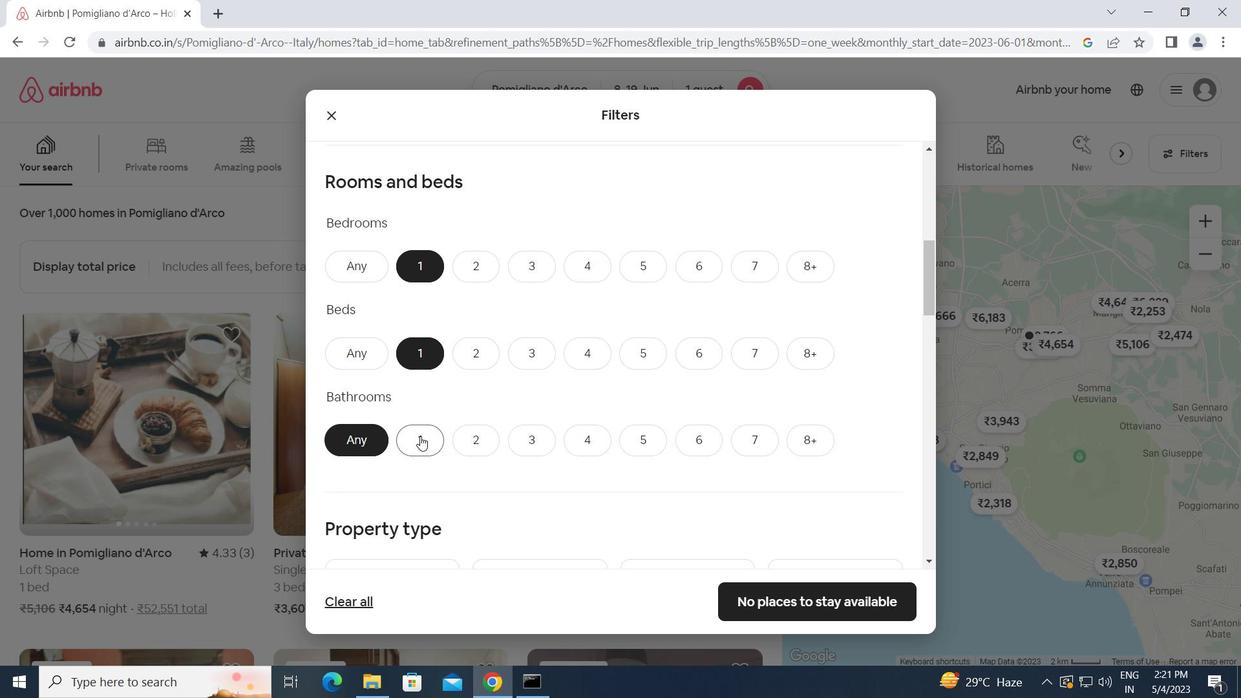 
Action: Mouse moved to (557, 462)
Screenshot: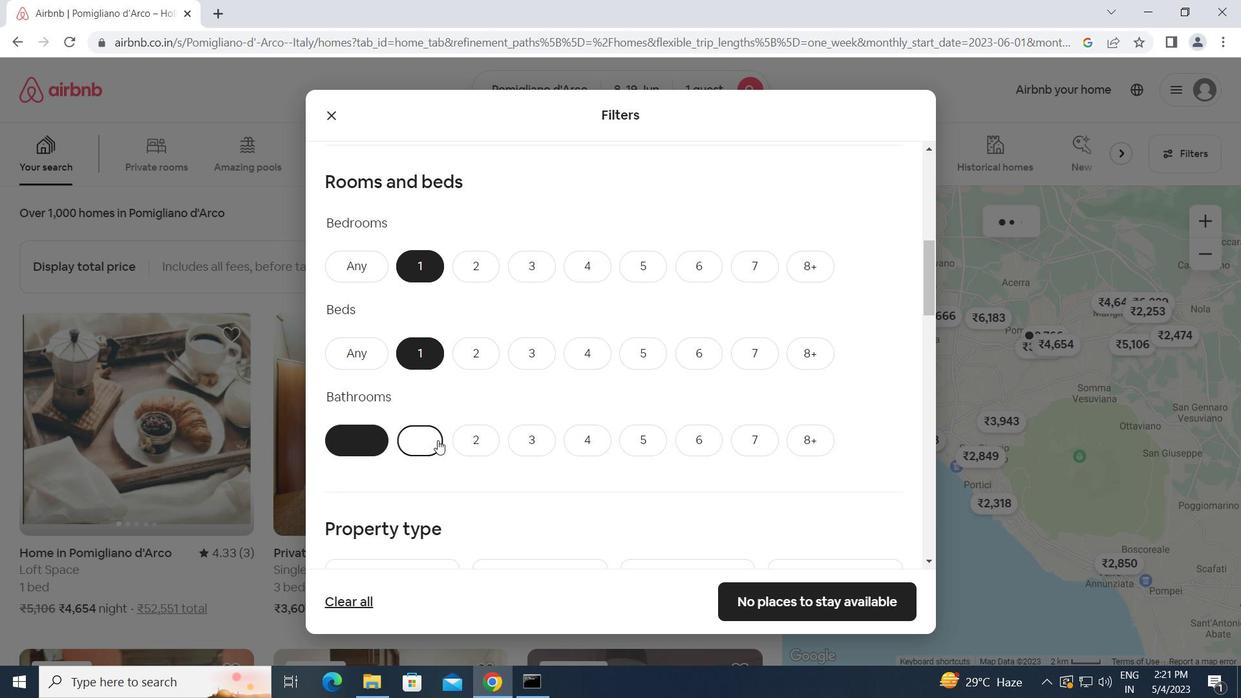 
Action: Mouse scrolled (557, 461) with delta (0, 0)
Screenshot: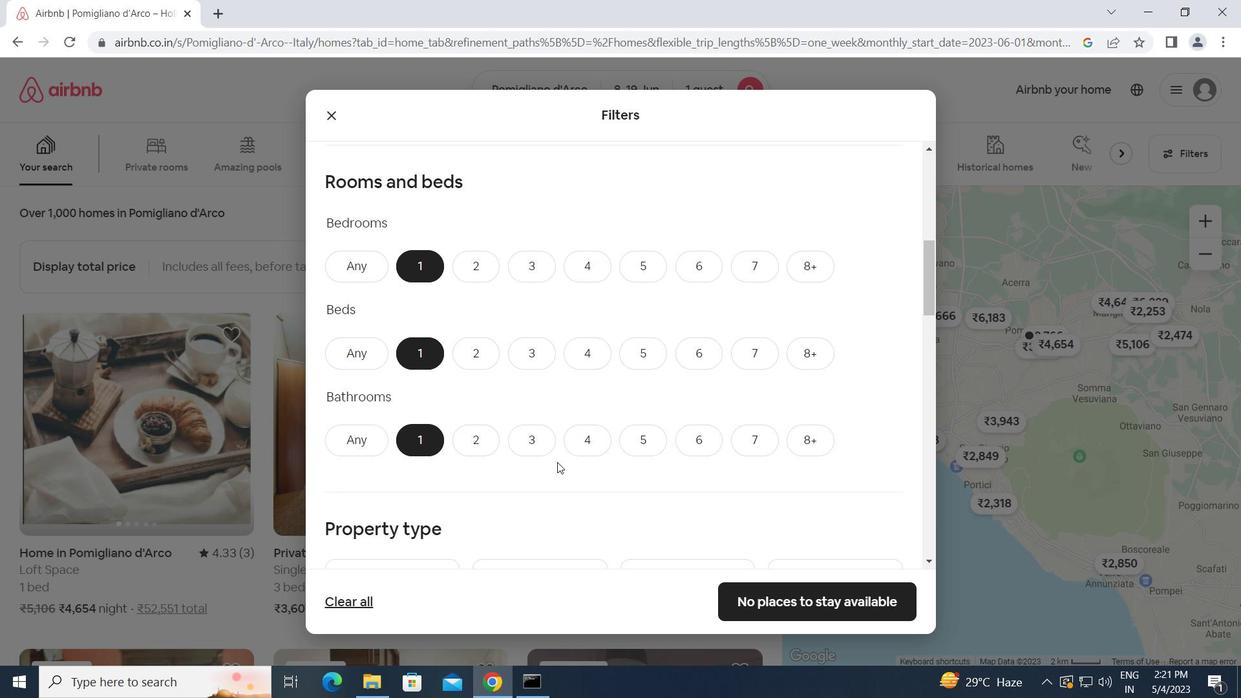 
Action: Mouse scrolled (557, 461) with delta (0, 0)
Screenshot: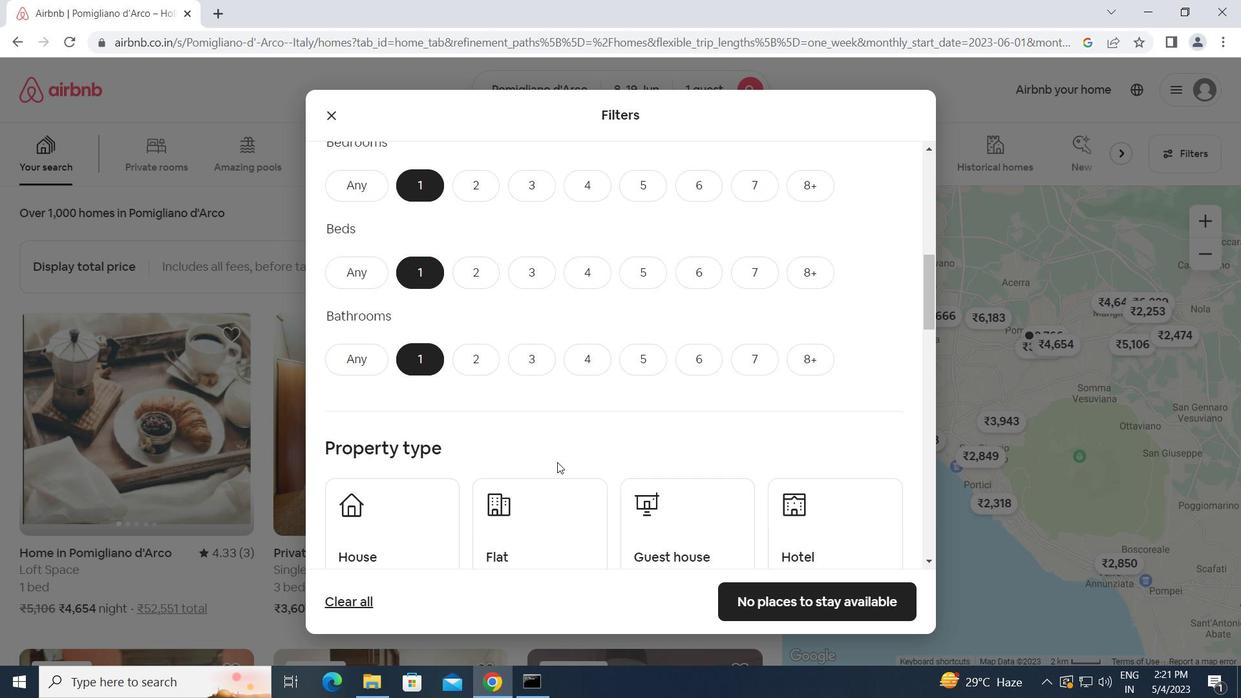 
Action: Mouse moved to (375, 469)
Screenshot: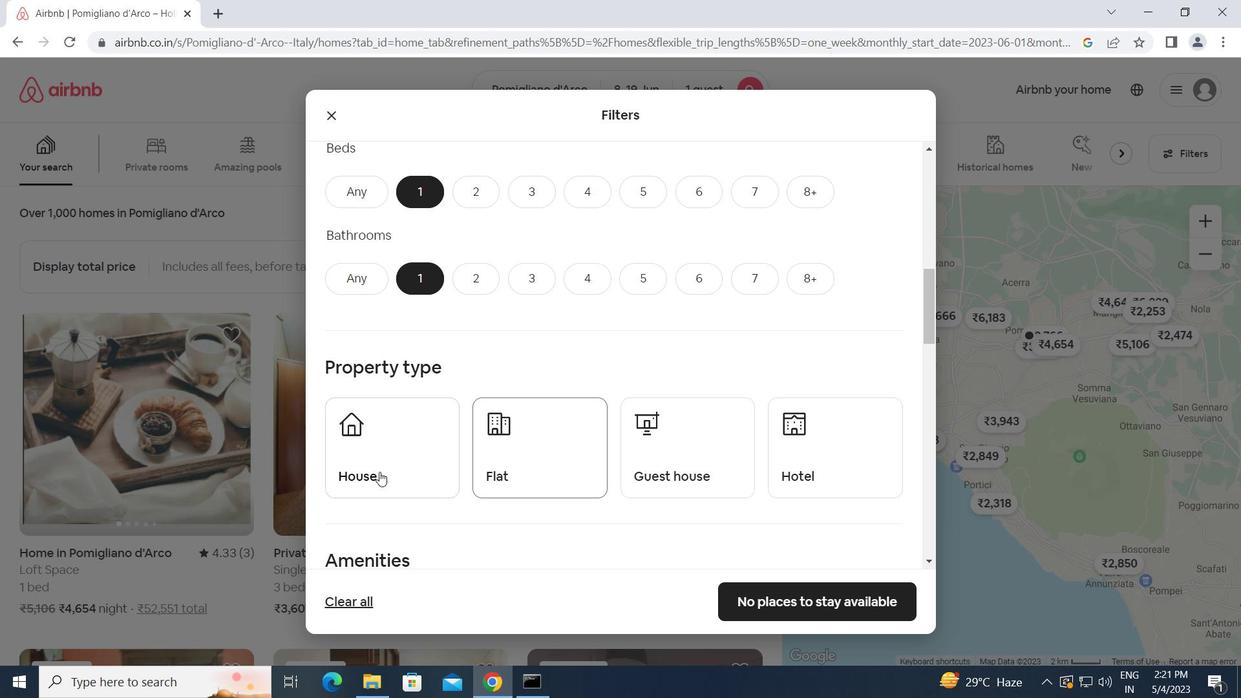 
Action: Mouse pressed left at (375, 469)
Screenshot: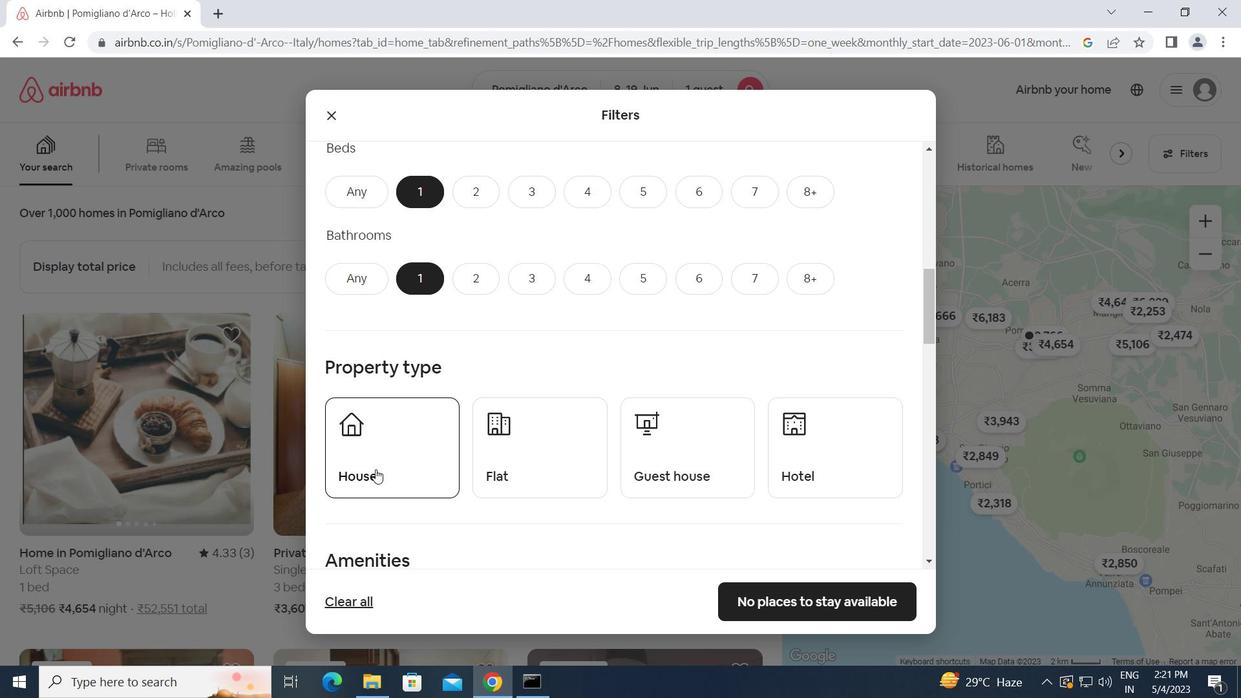 
Action: Mouse moved to (524, 456)
Screenshot: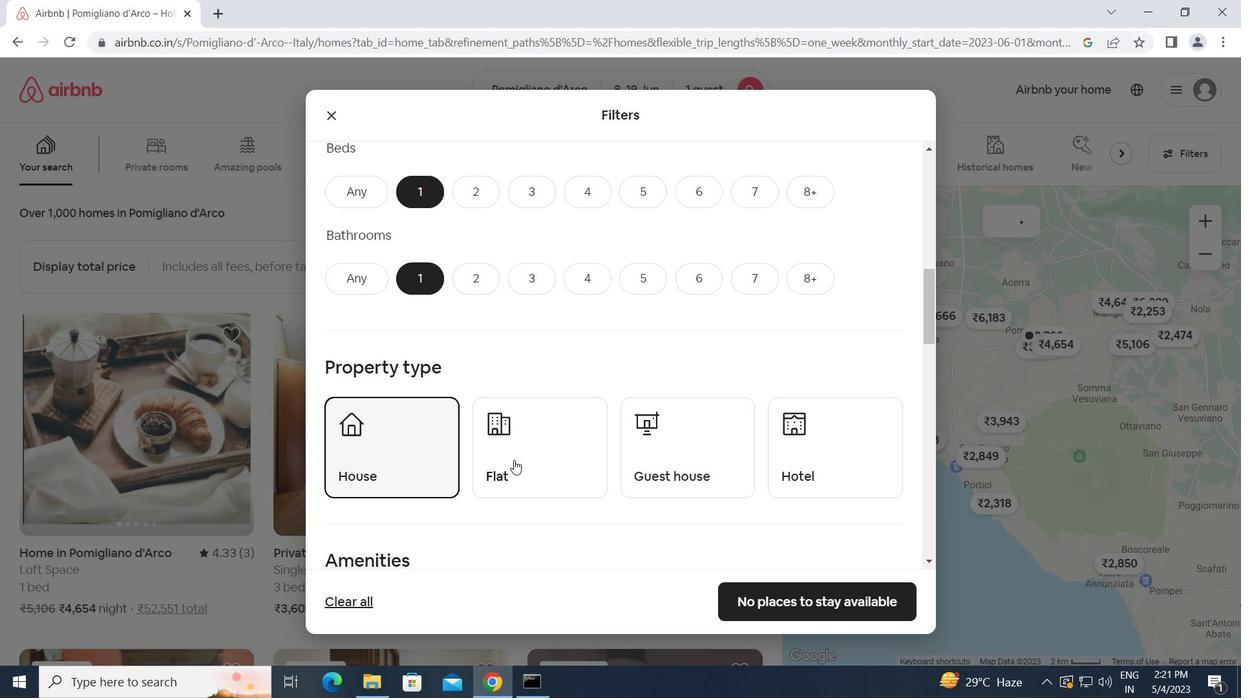 
Action: Mouse pressed left at (524, 456)
Screenshot: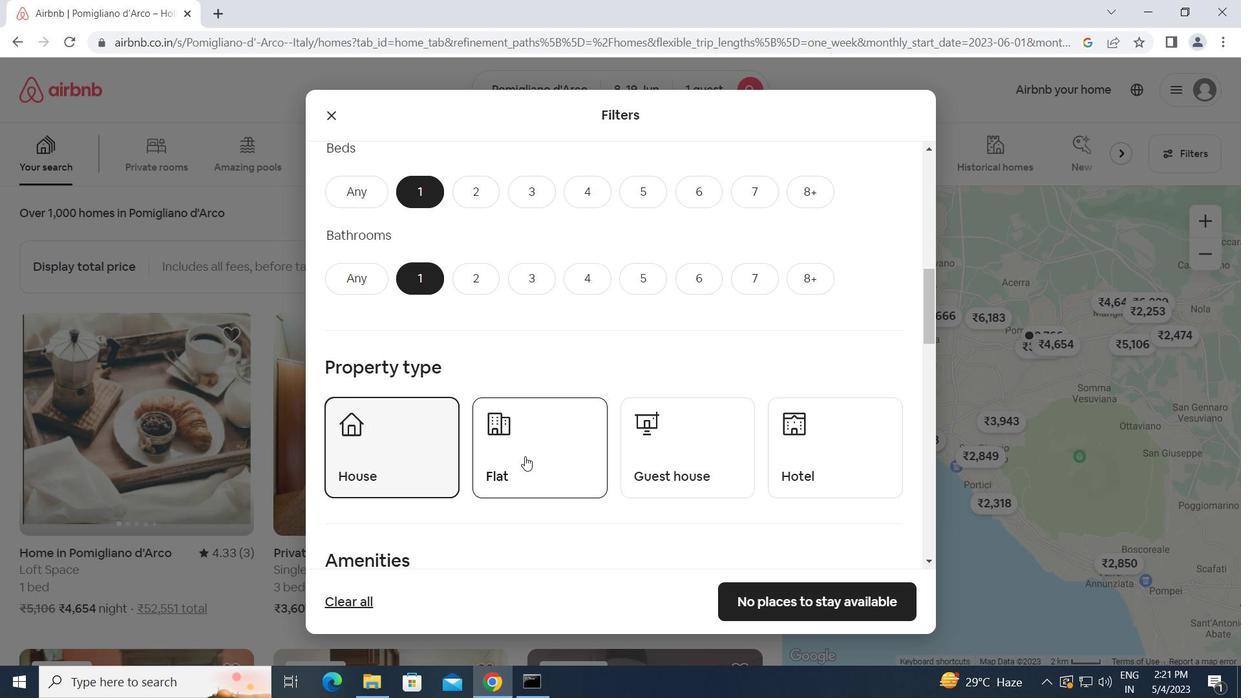 
Action: Mouse moved to (665, 457)
Screenshot: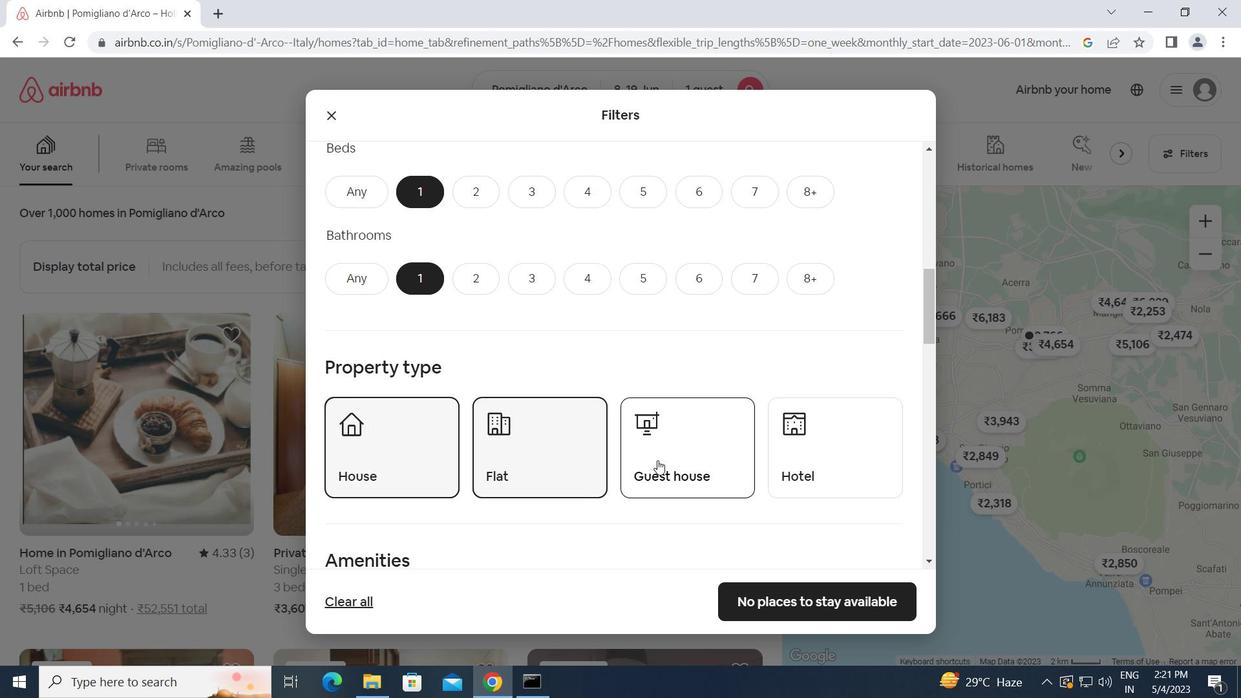 
Action: Mouse pressed left at (665, 457)
Screenshot: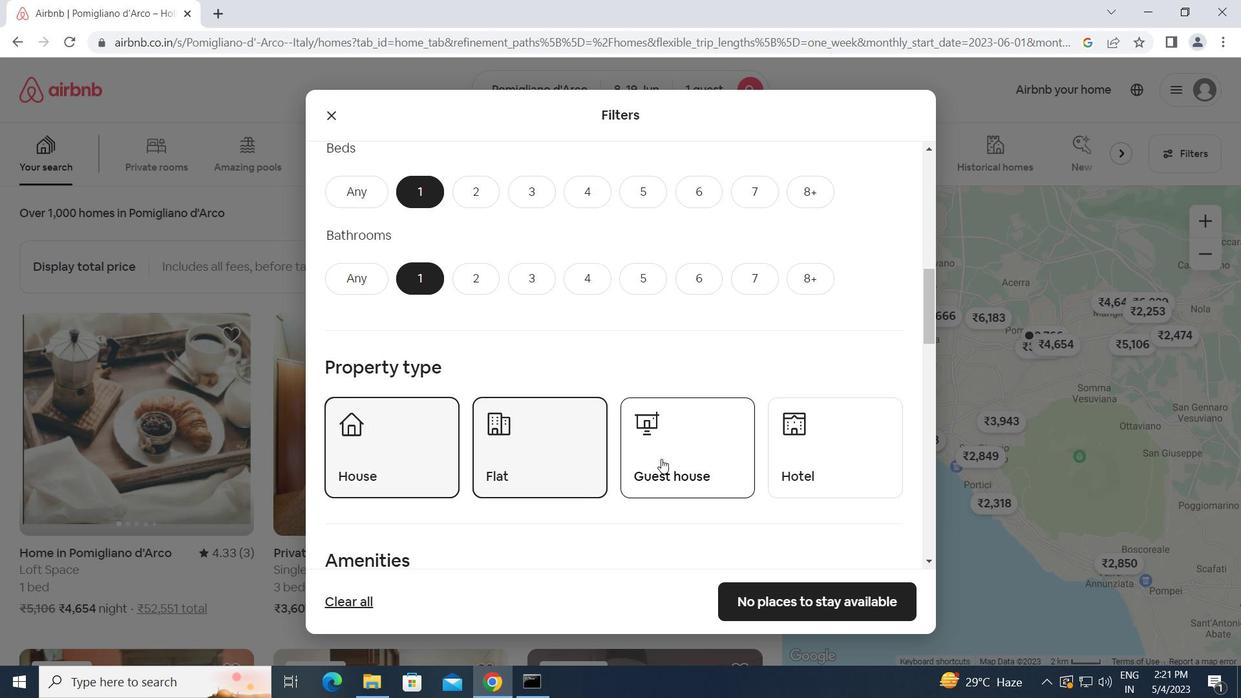 
Action: Mouse moved to (813, 466)
Screenshot: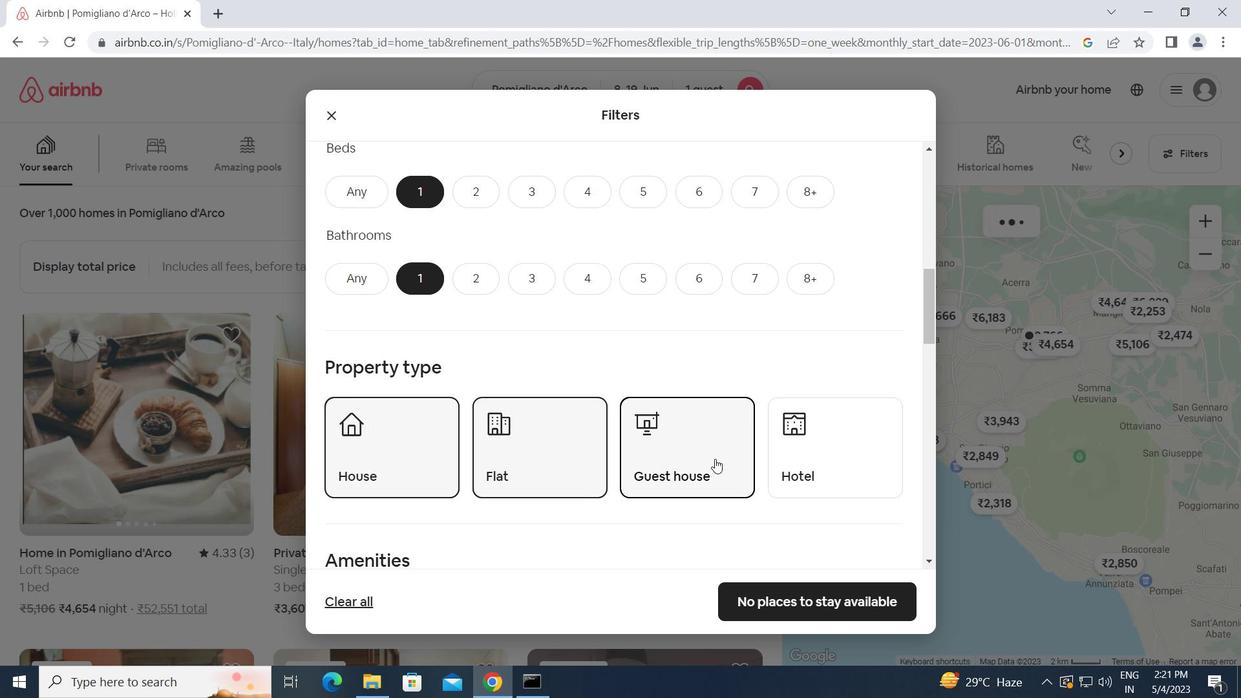 
Action: Mouse pressed left at (813, 466)
Screenshot: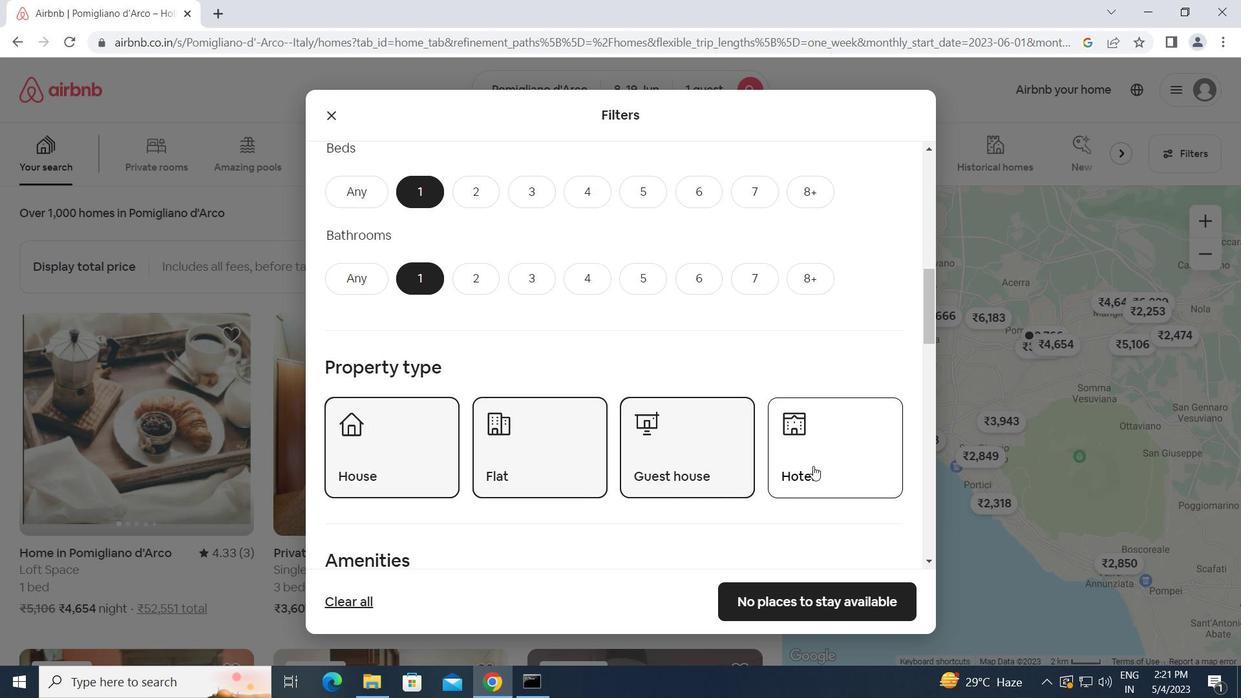 
Action: Mouse moved to (395, 588)
Screenshot: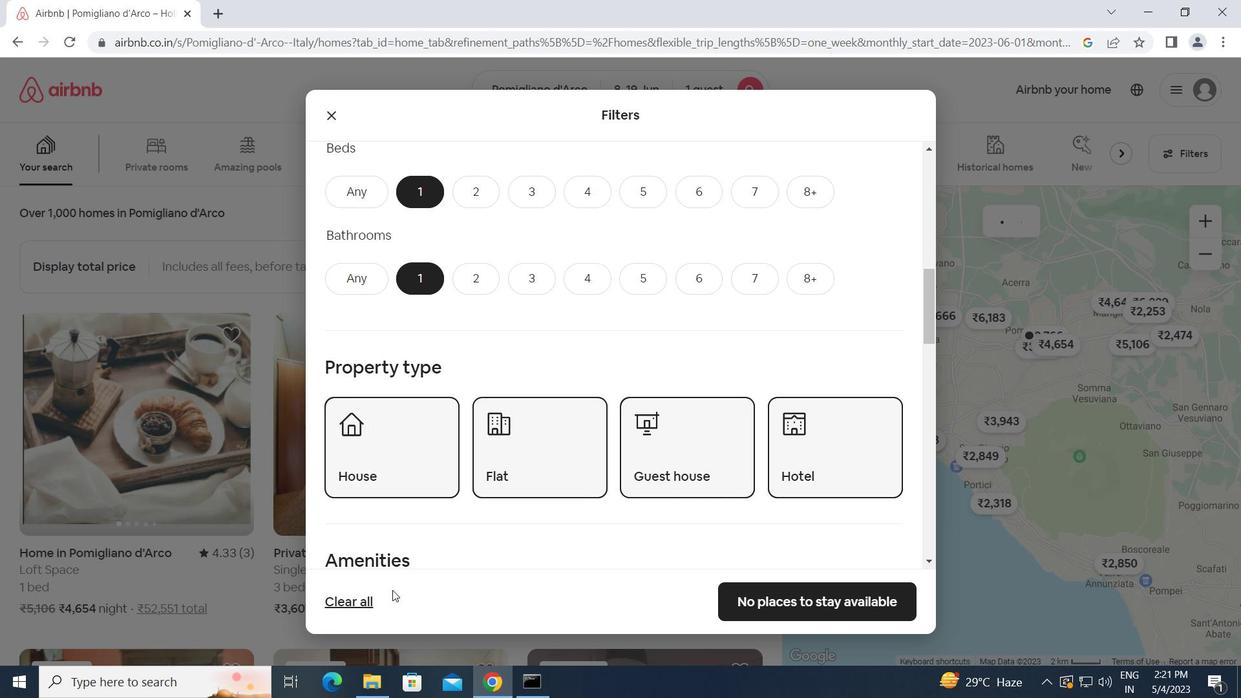
Action: Mouse scrolled (395, 587) with delta (0, 0)
Screenshot: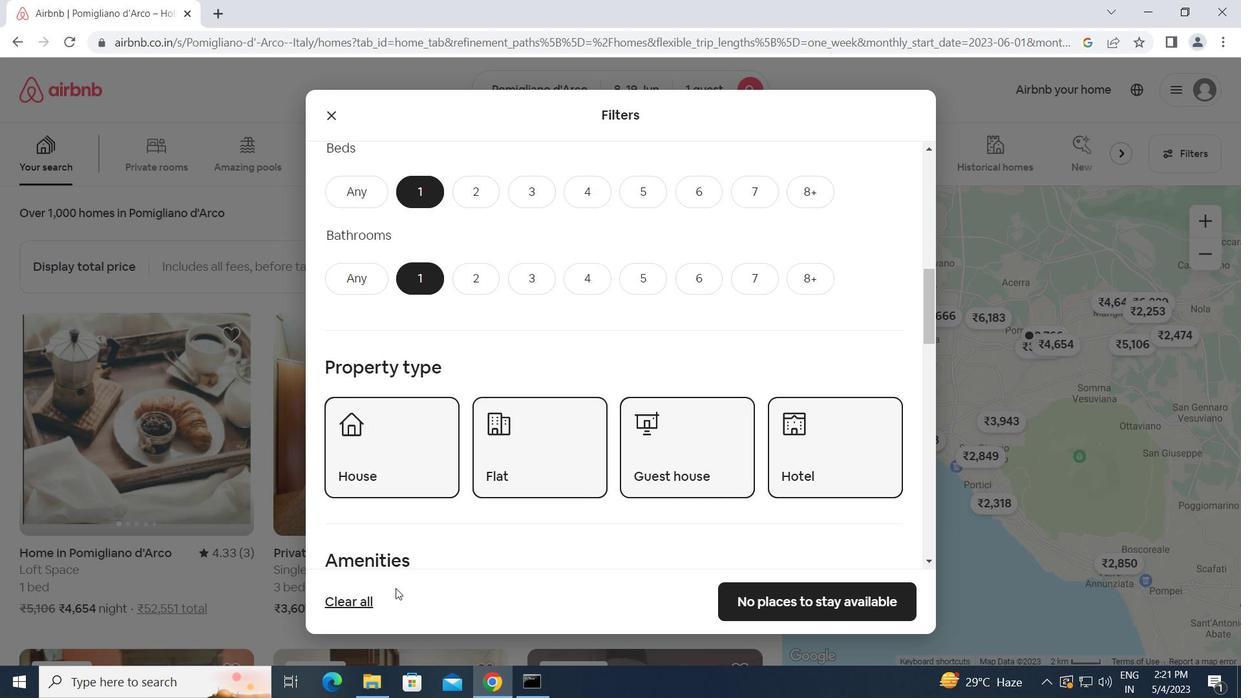 
Action: Mouse scrolled (395, 587) with delta (0, 0)
Screenshot: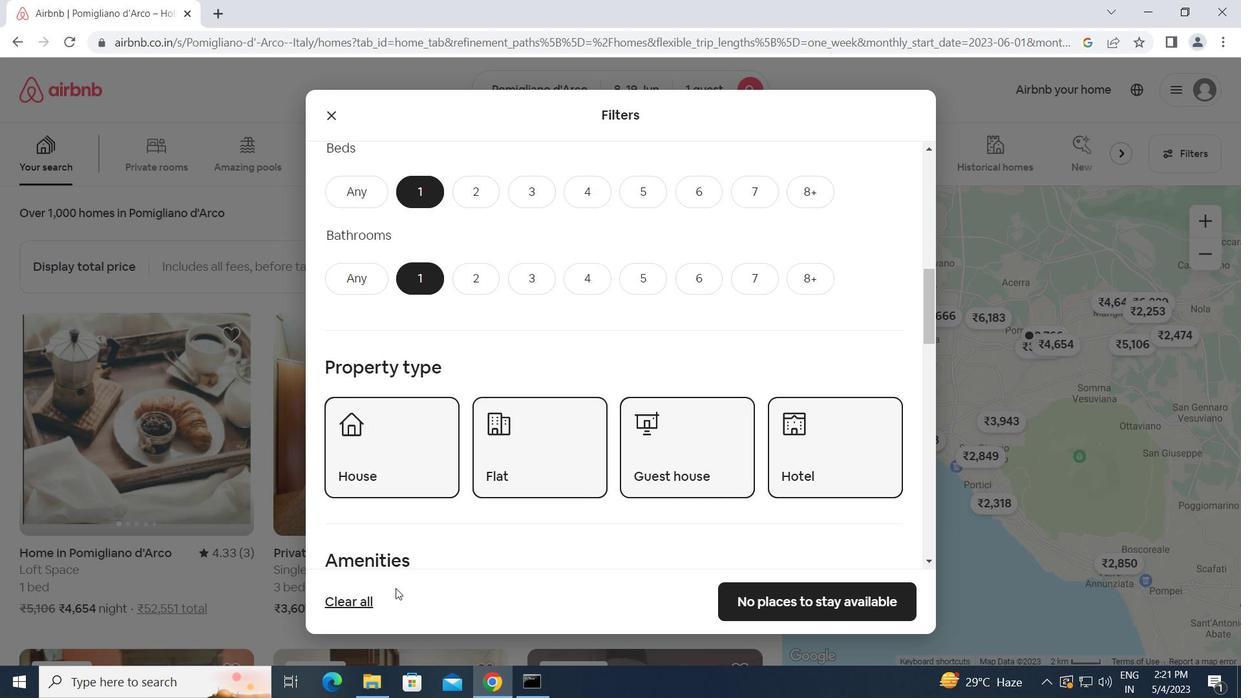 
Action: Mouse moved to (481, 504)
Screenshot: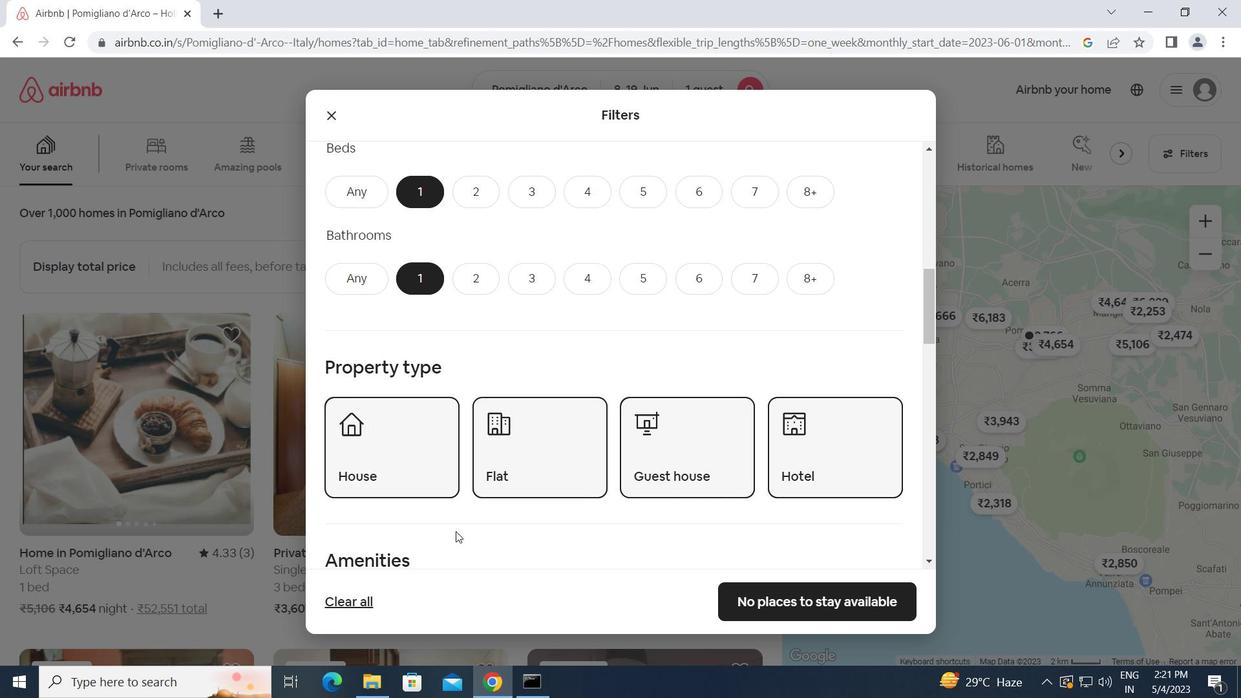 
Action: Mouse scrolled (481, 504) with delta (0, 0)
Screenshot: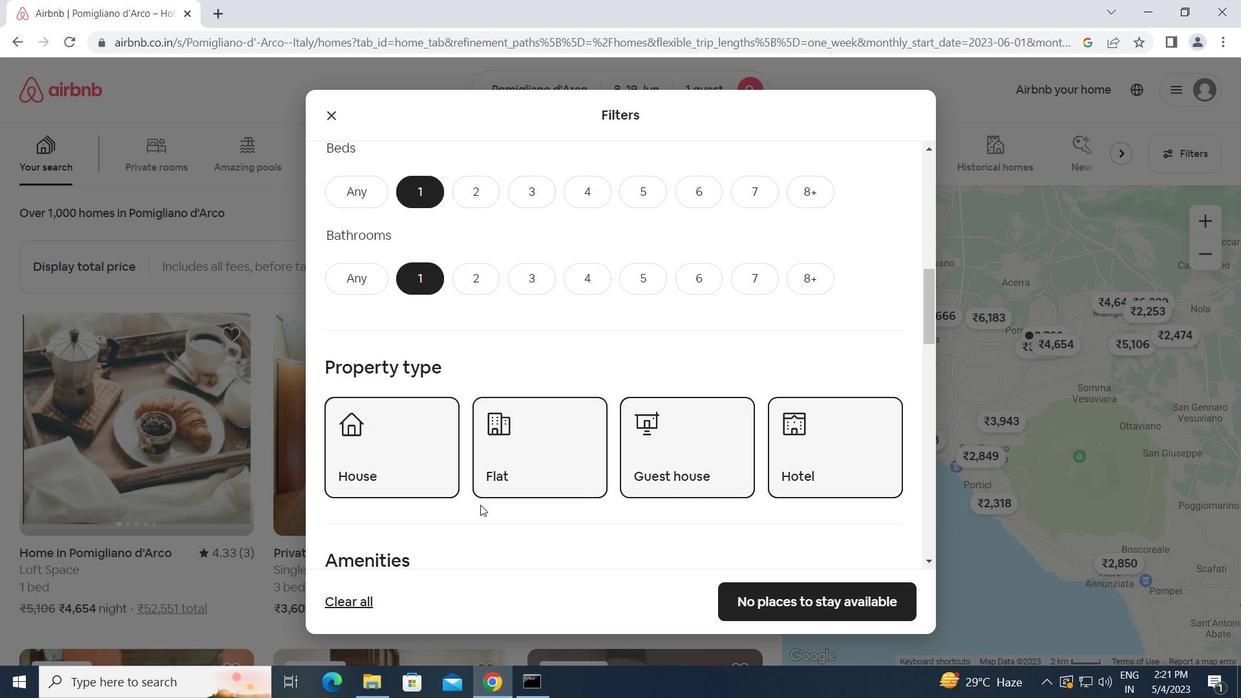 
Action: Mouse scrolled (481, 504) with delta (0, 0)
Screenshot: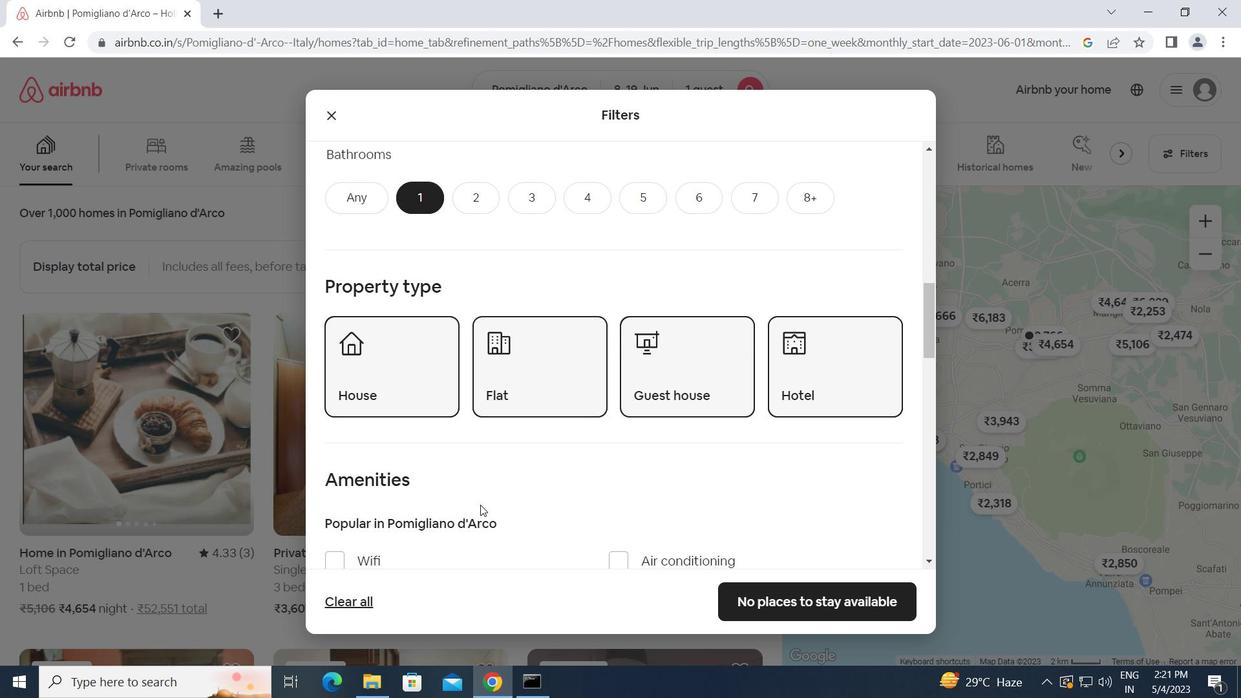
Action: Mouse scrolled (481, 504) with delta (0, 0)
Screenshot: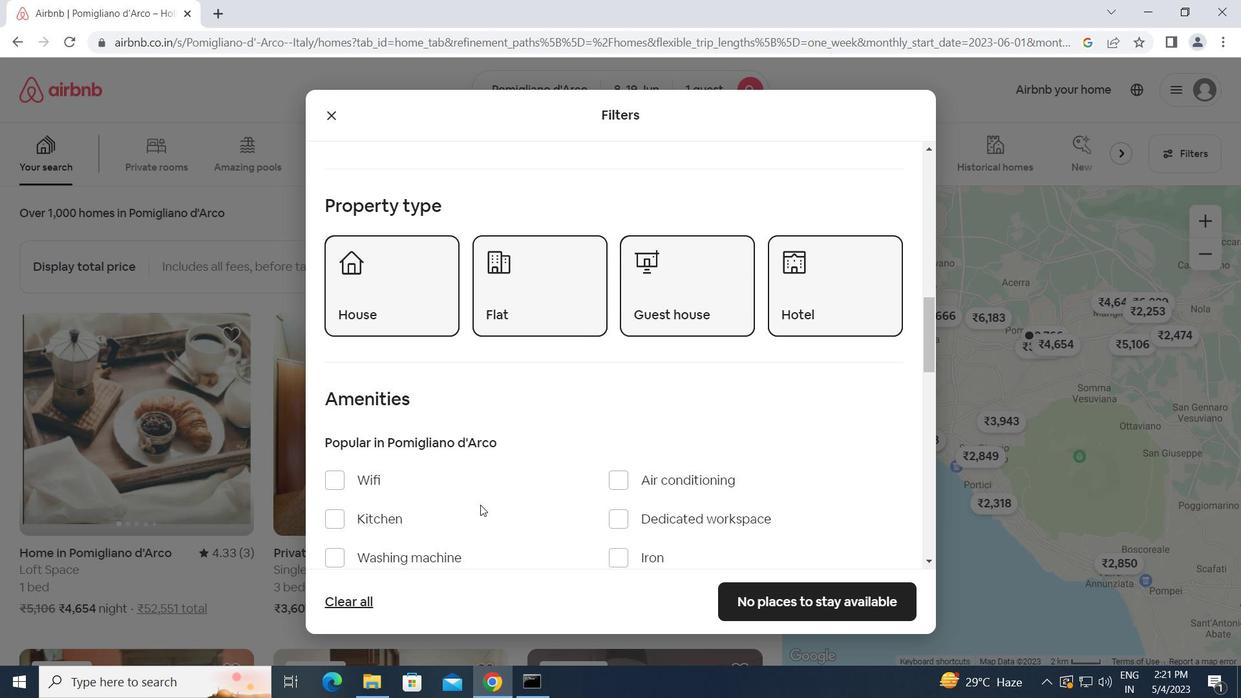 
Action: Mouse scrolled (481, 504) with delta (0, 0)
Screenshot: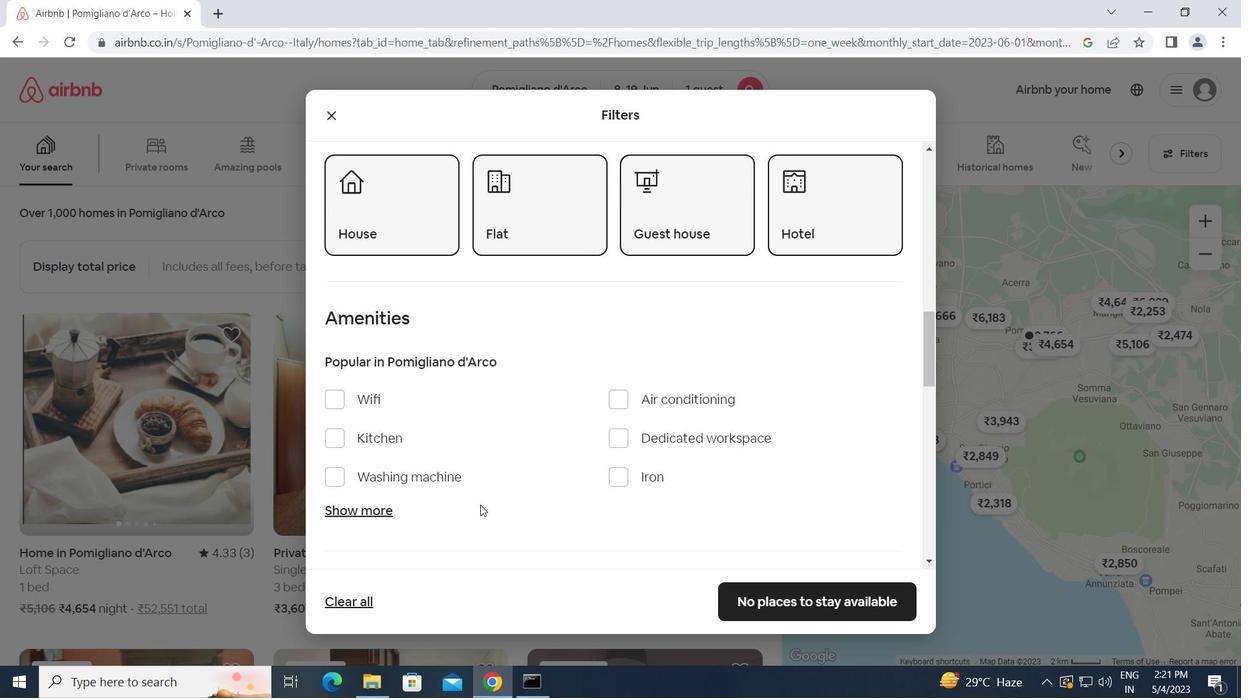
Action: Mouse scrolled (481, 504) with delta (0, 0)
Screenshot: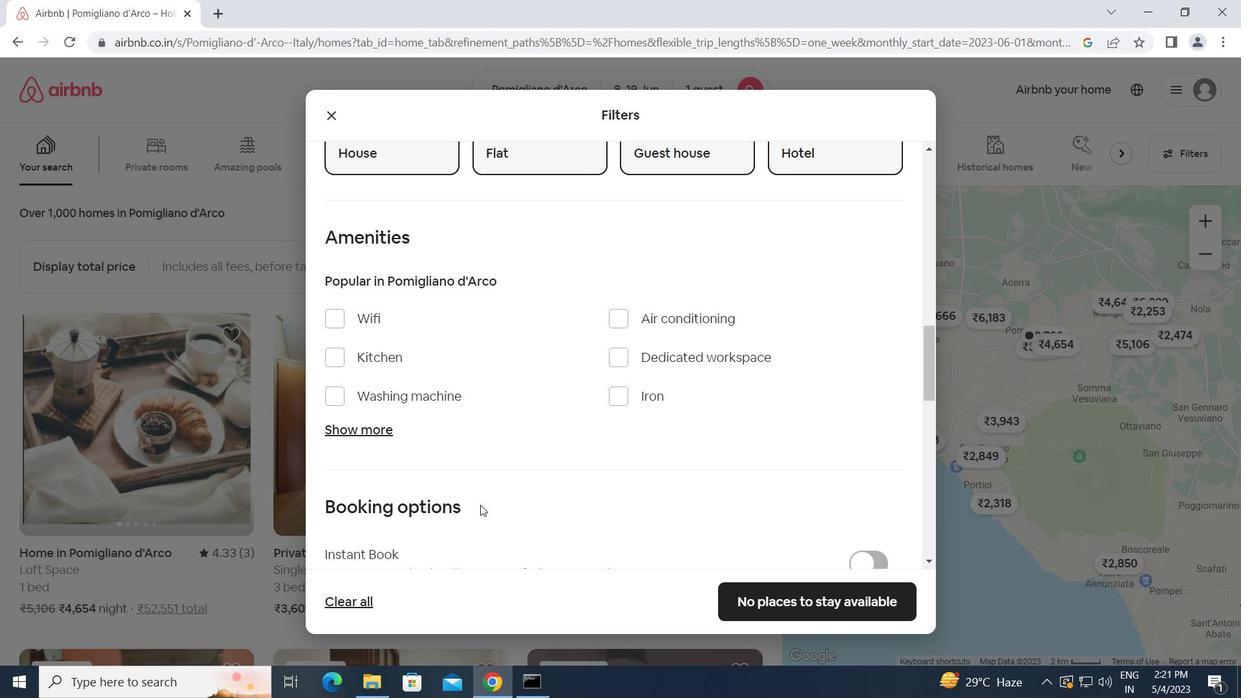 
Action: Mouse scrolled (481, 504) with delta (0, 0)
Screenshot: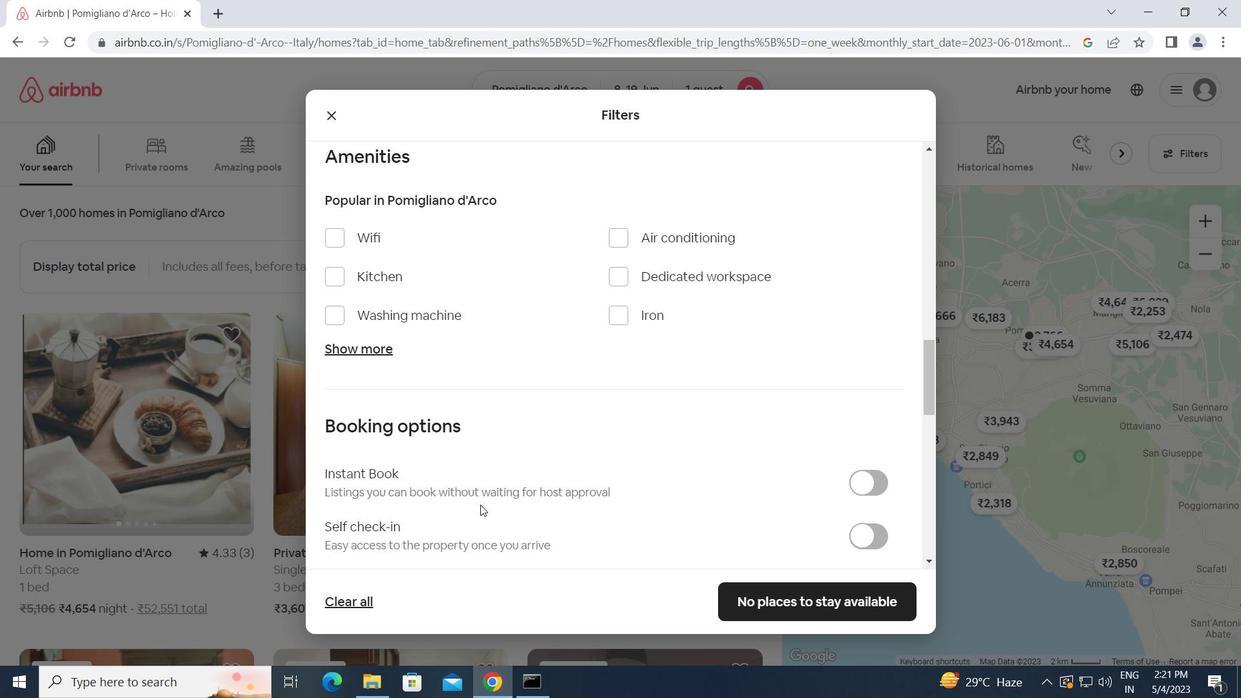
Action: Mouse moved to (868, 459)
Screenshot: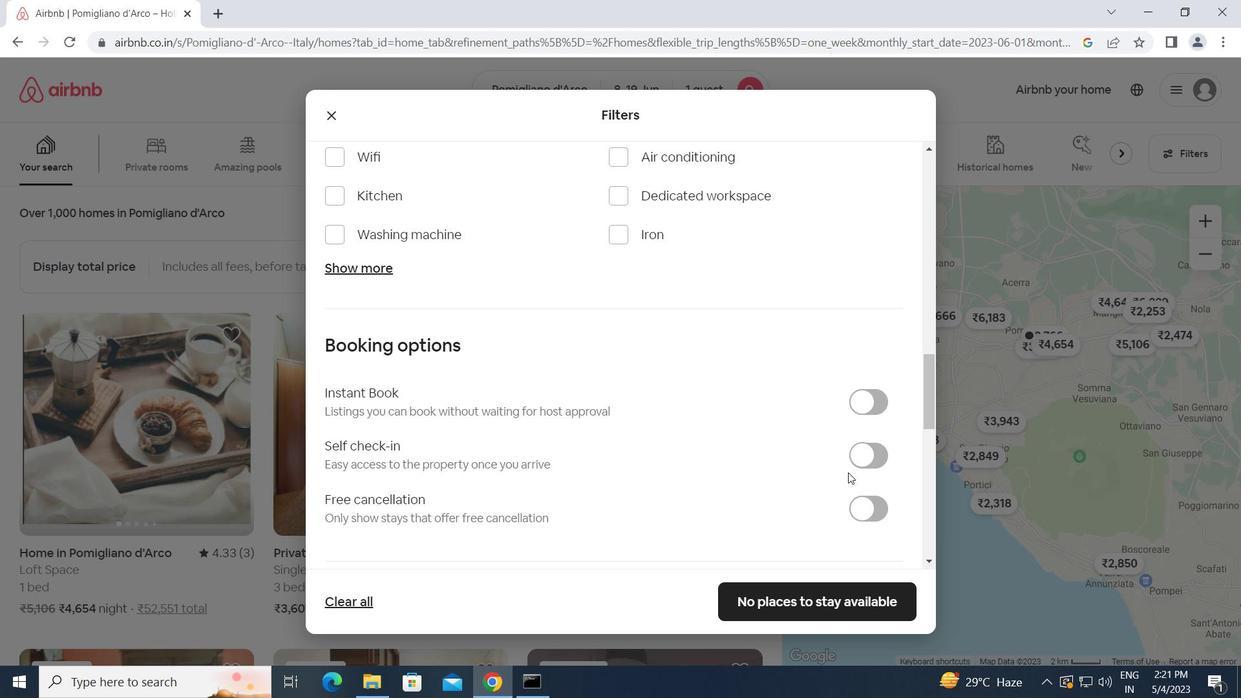 
Action: Mouse pressed left at (868, 459)
Screenshot: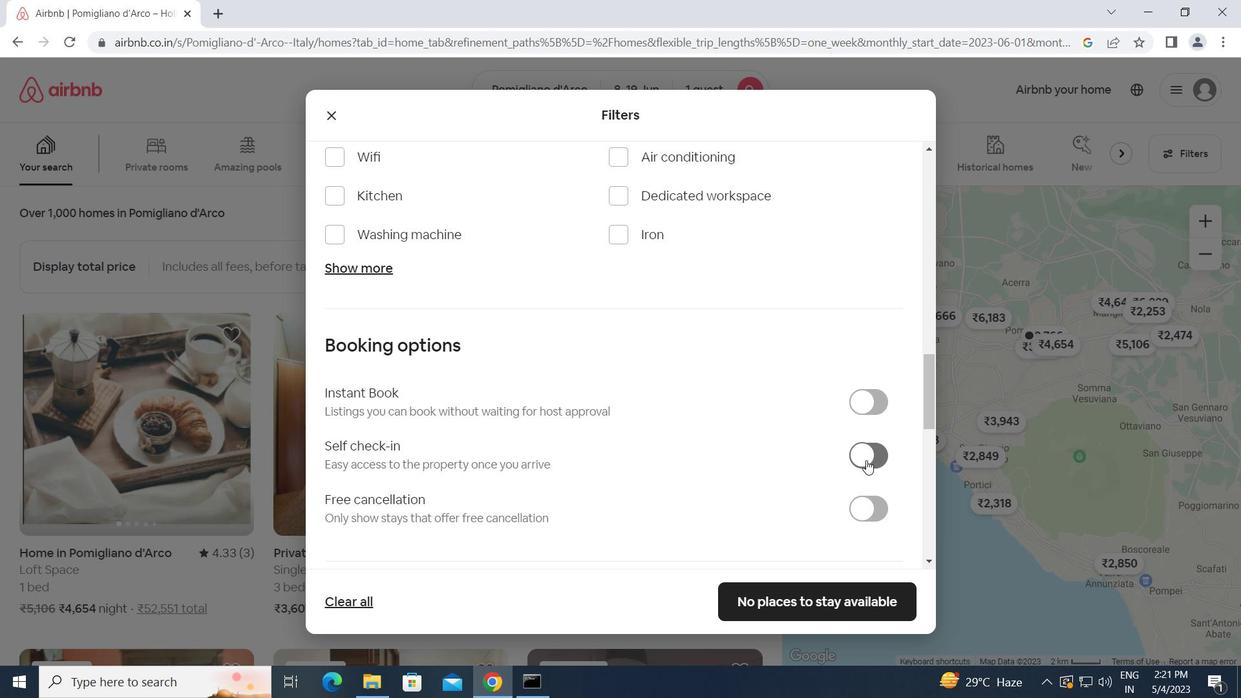 
Action: Mouse moved to (649, 461)
Screenshot: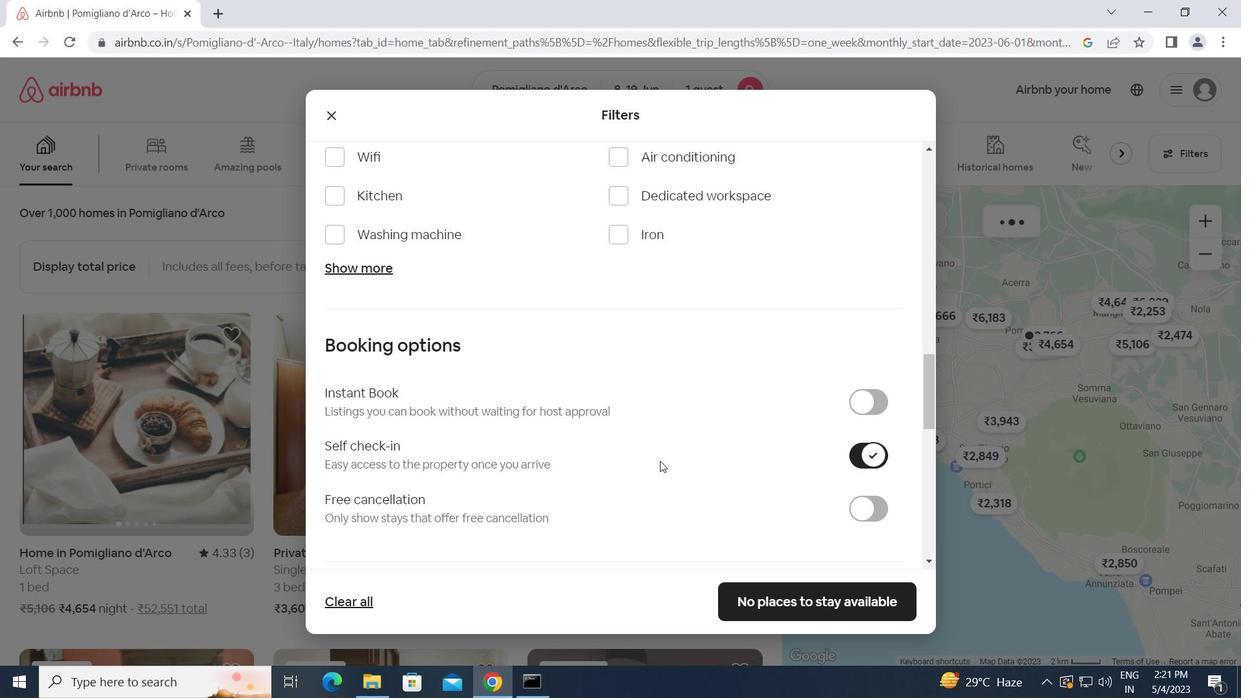 
Action: Mouse scrolled (649, 460) with delta (0, 0)
Screenshot: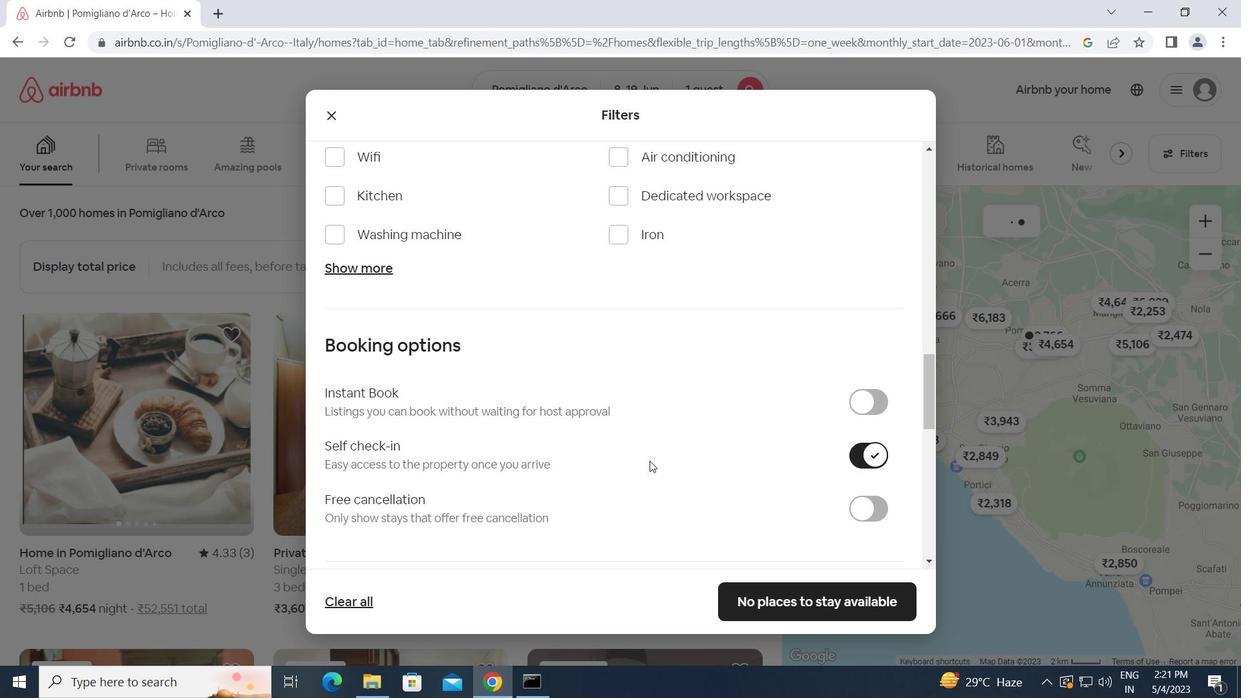 
Action: Mouse scrolled (649, 460) with delta (0, 0)
Screenshot: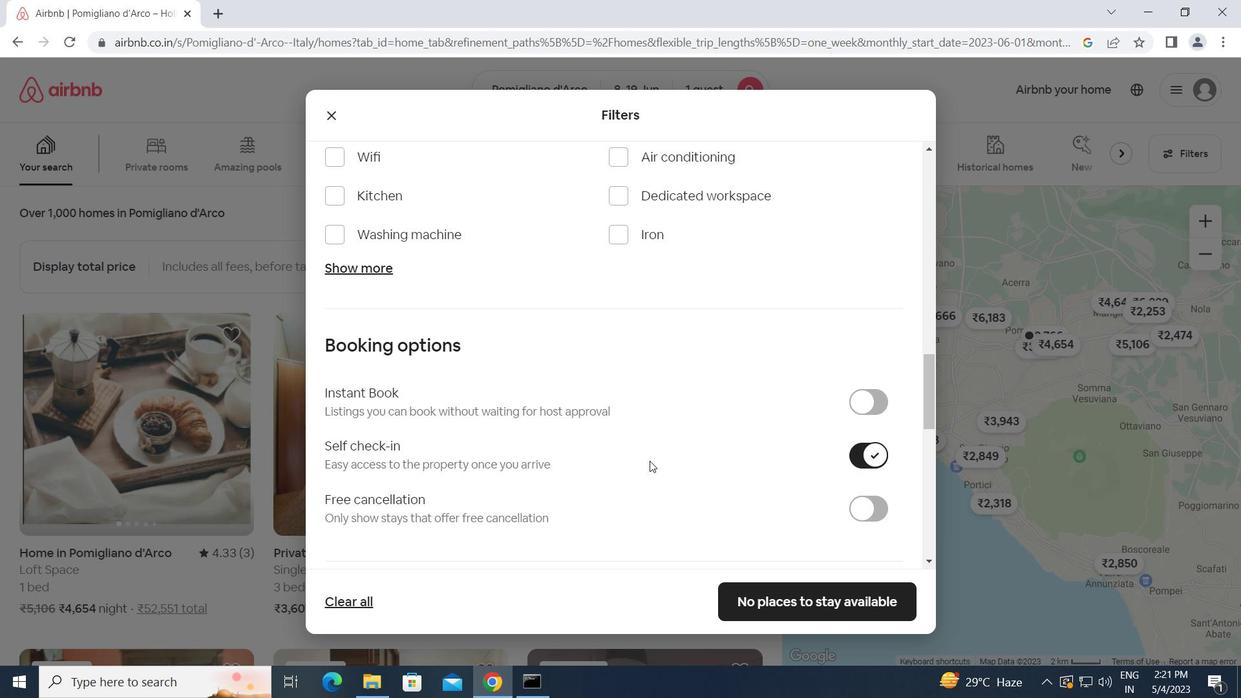 
Action: Mouse scrolled (649, 460) with delta (0, 0)
Screenshot: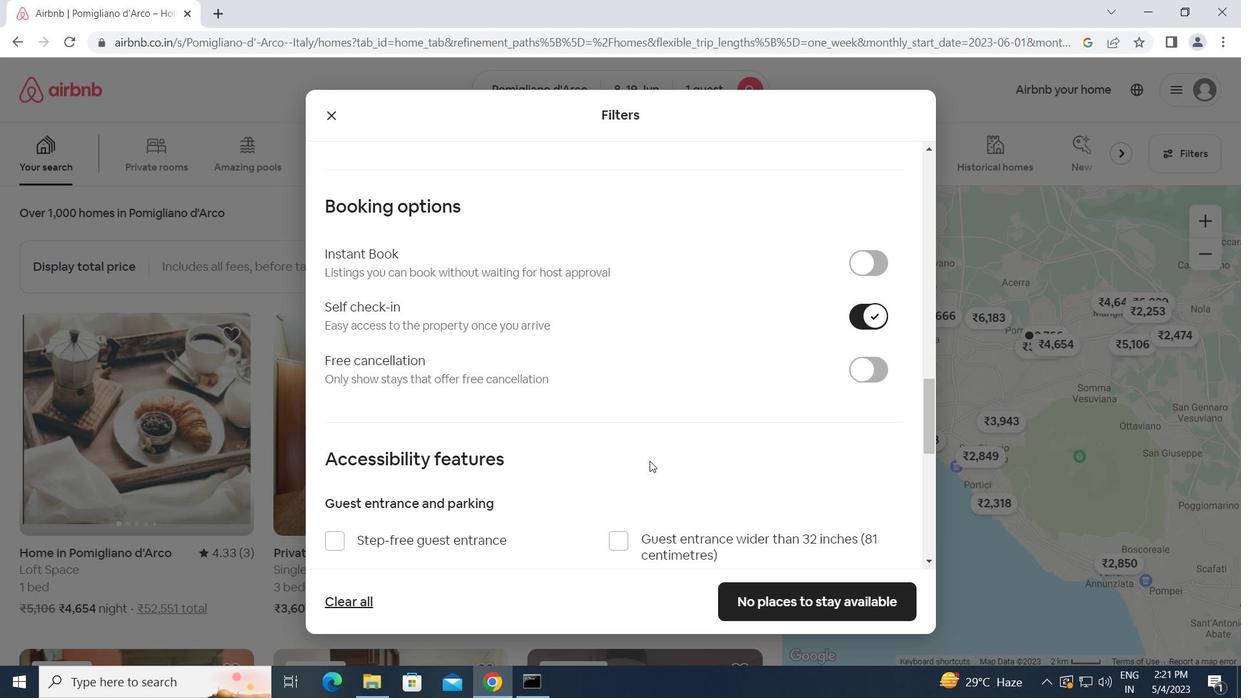 
Action: Mouse scrolled (649, 460) with delta (0, 0)
Screenshot: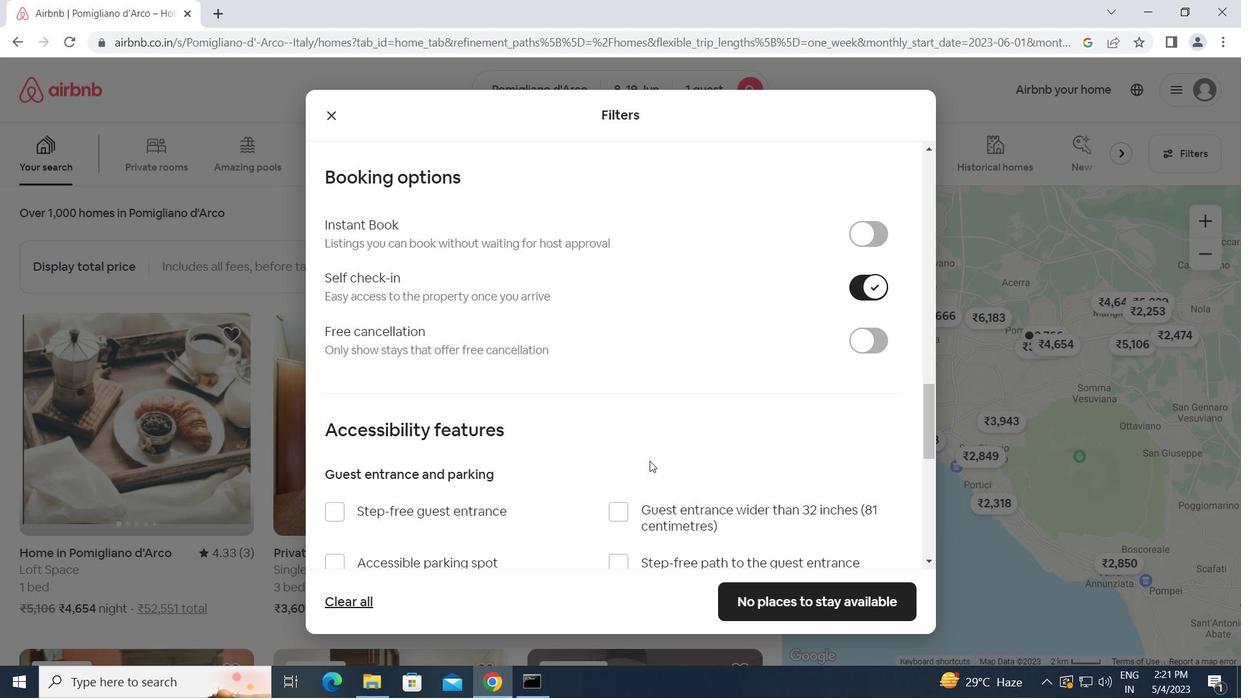 
Action: Mouse scrolled (649, 460) with delta (0, 0)
Screenshot: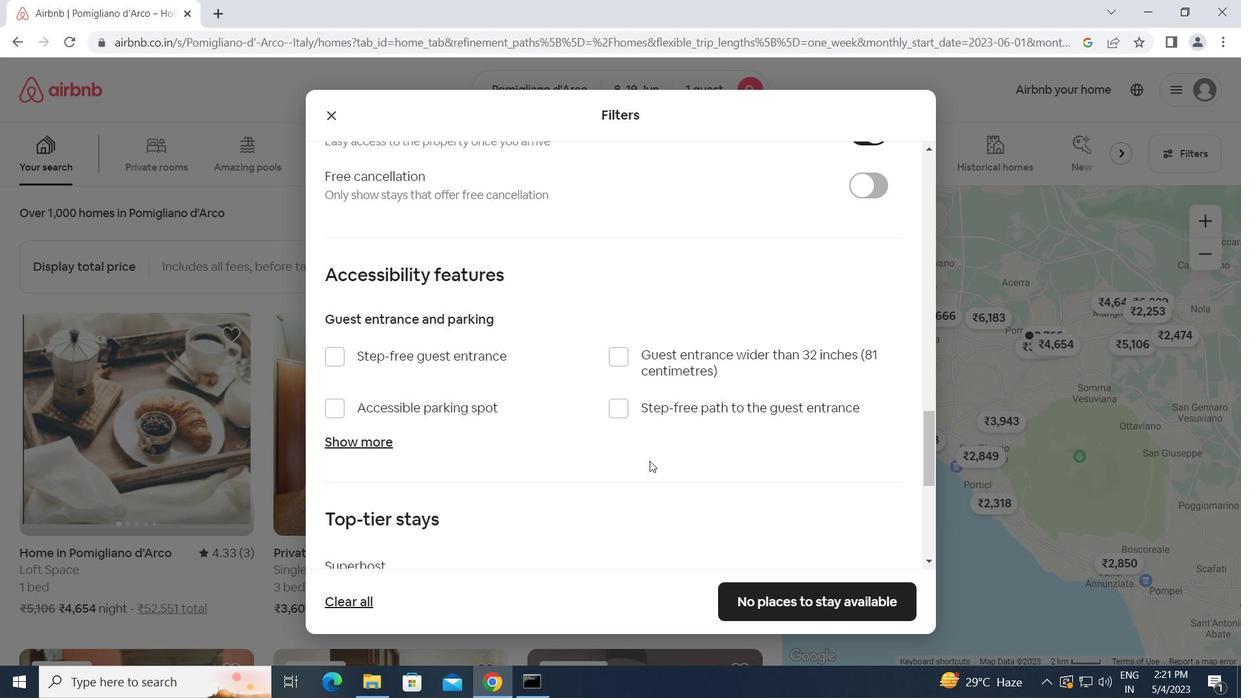 
Action: Mouse scrolled (649, 460) with delta (0, 0)
Screenshot: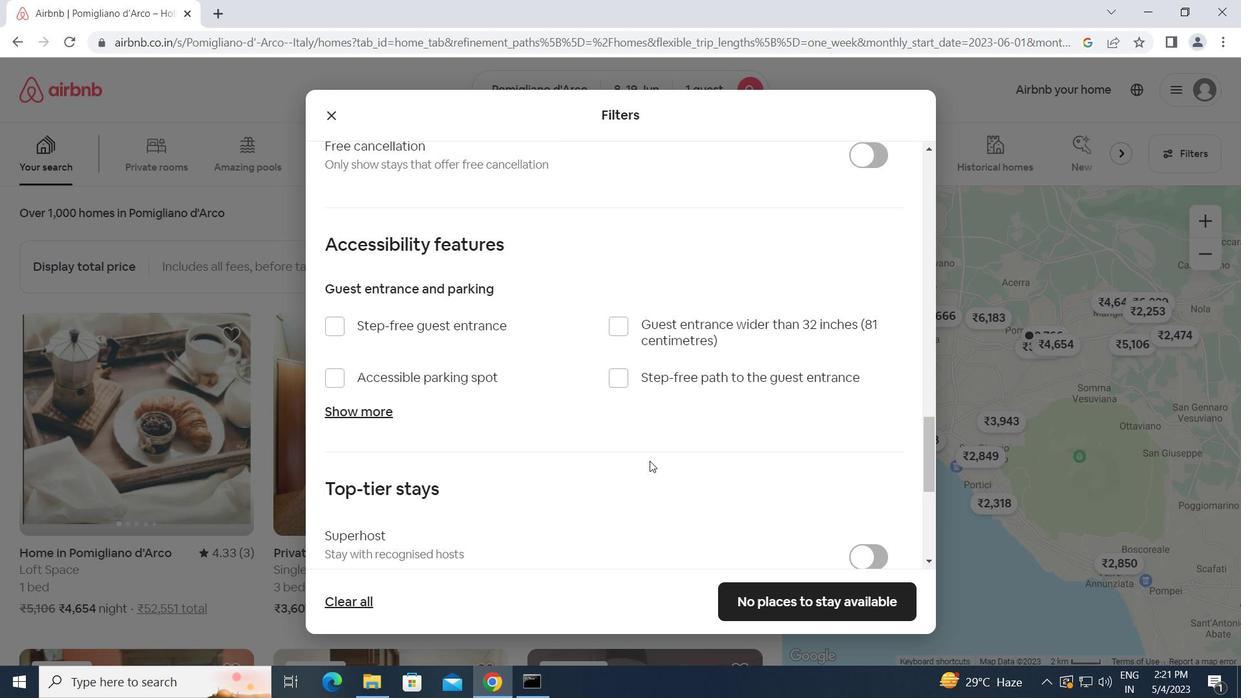 
Action: Mouse scrolled (649, 460) with delta (0, 0)
Screenshot: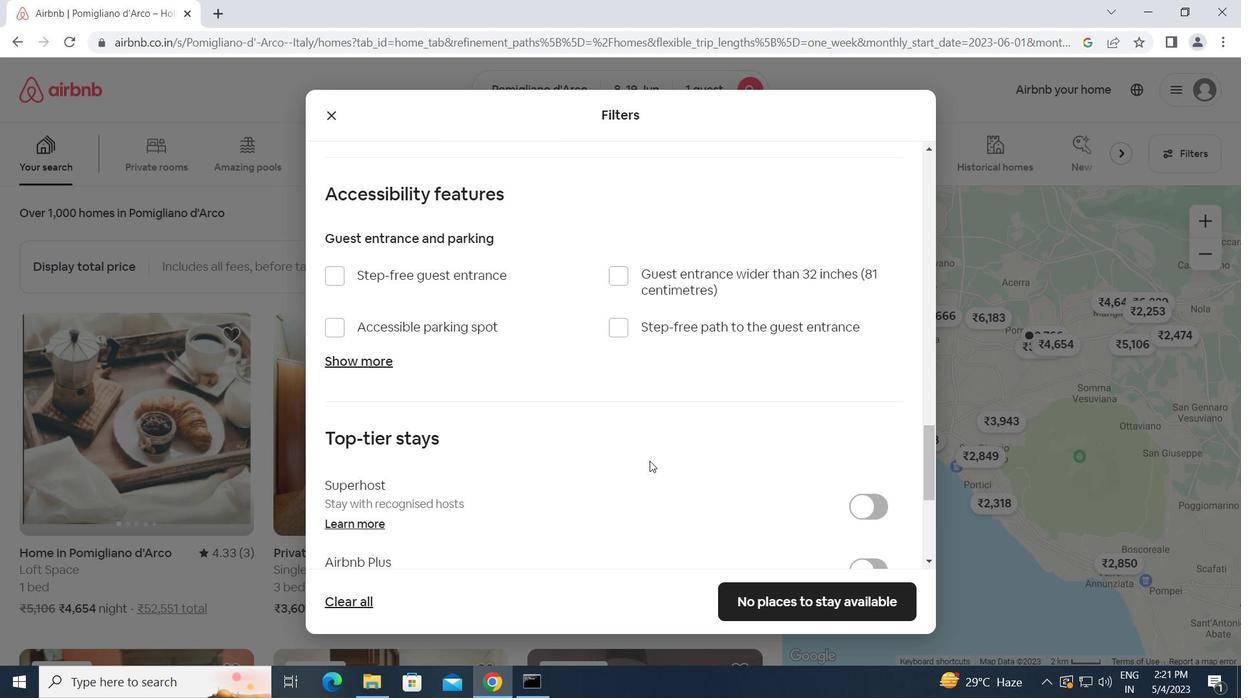 
Action: Mouse scrolled (649, 460) with delta (0, 0)
Screenshot: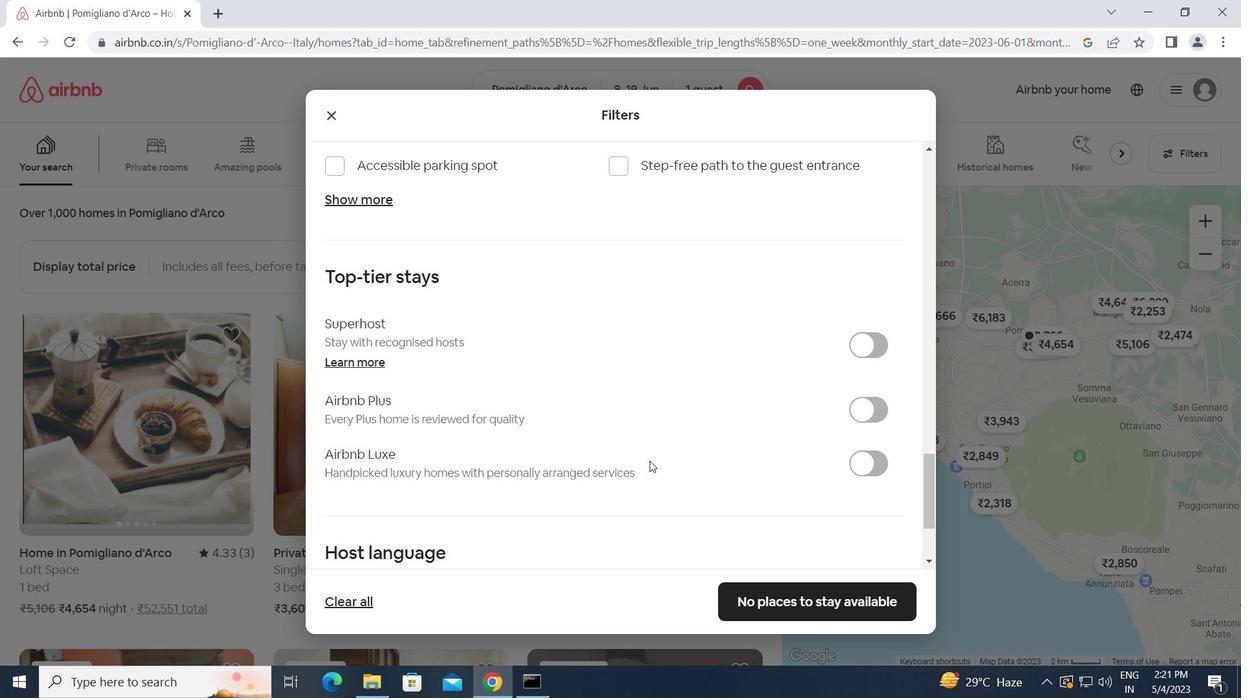 
Action: Mouse scrolled (649, 460) with delta (0, 0)
Screenshot: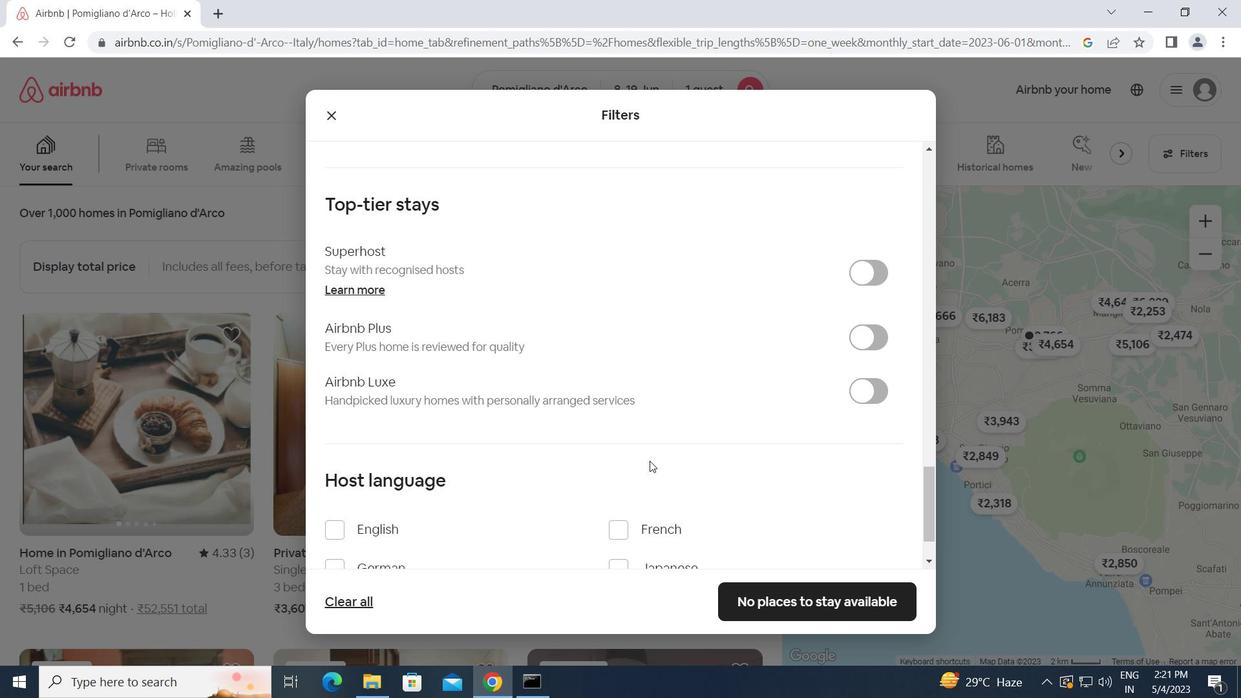 
Action: Mouse moved to (338, 455)
Screenshot: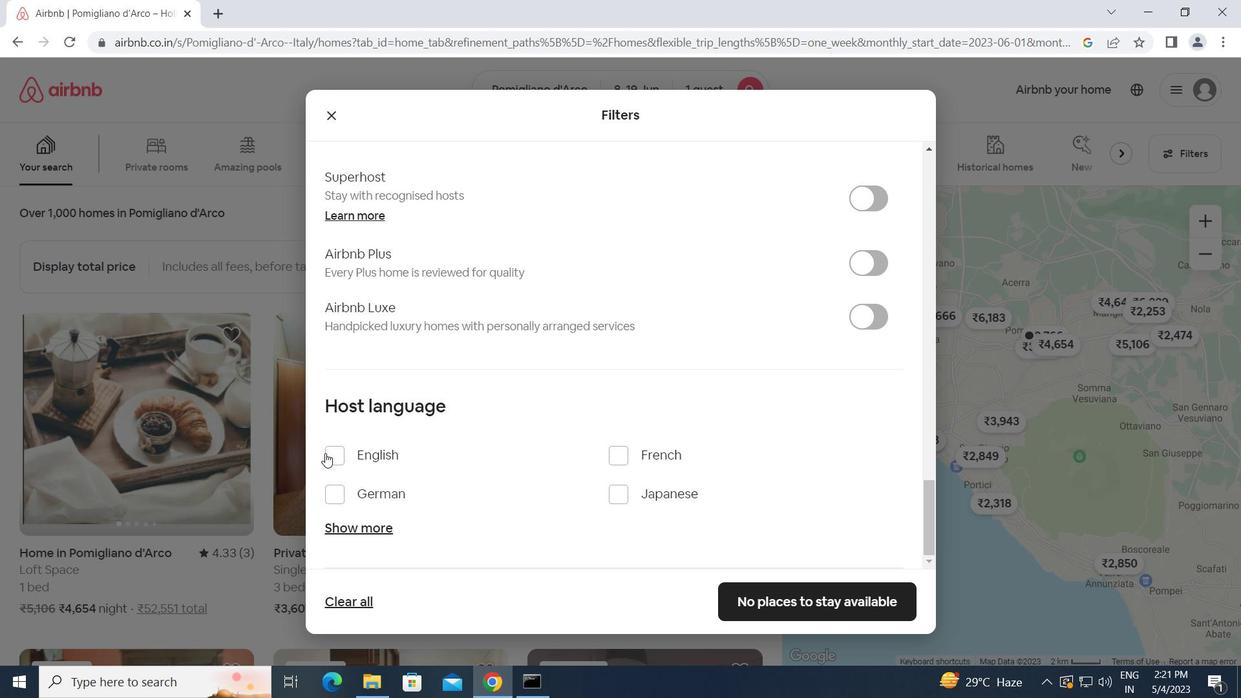 
Action: Mouse pressed left at (338, 455)
Screenshot: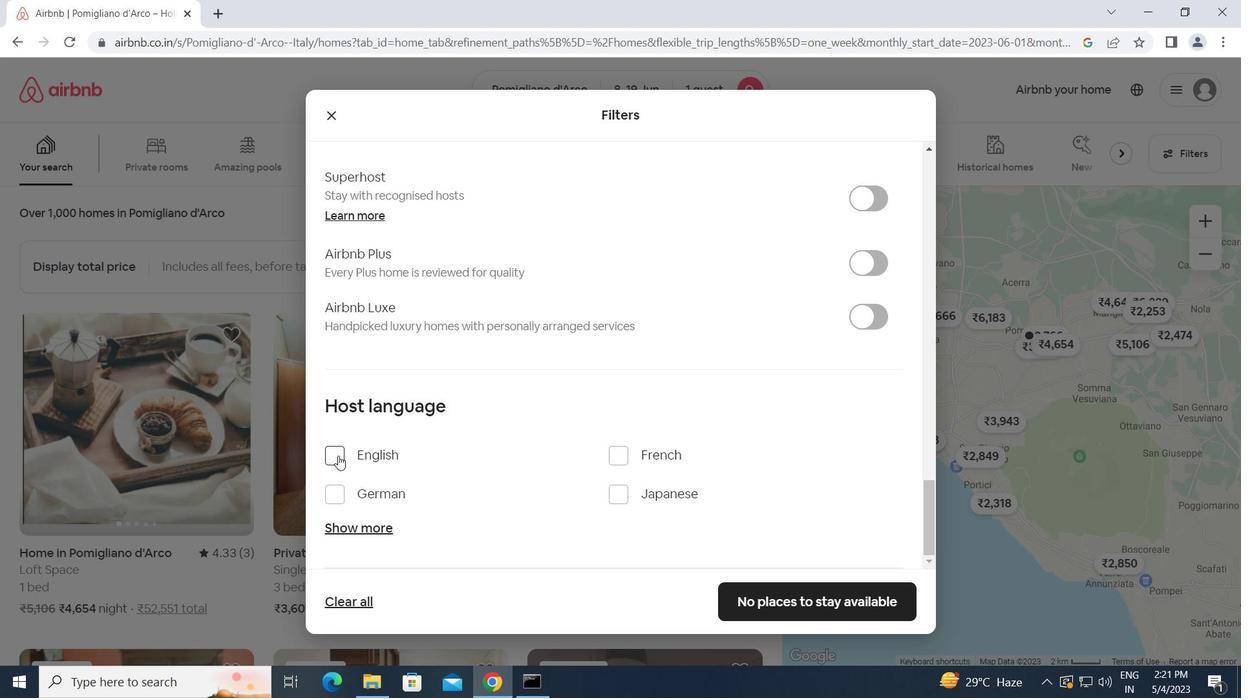 
Action: Mouse moved to (841, 600)
Screenshot: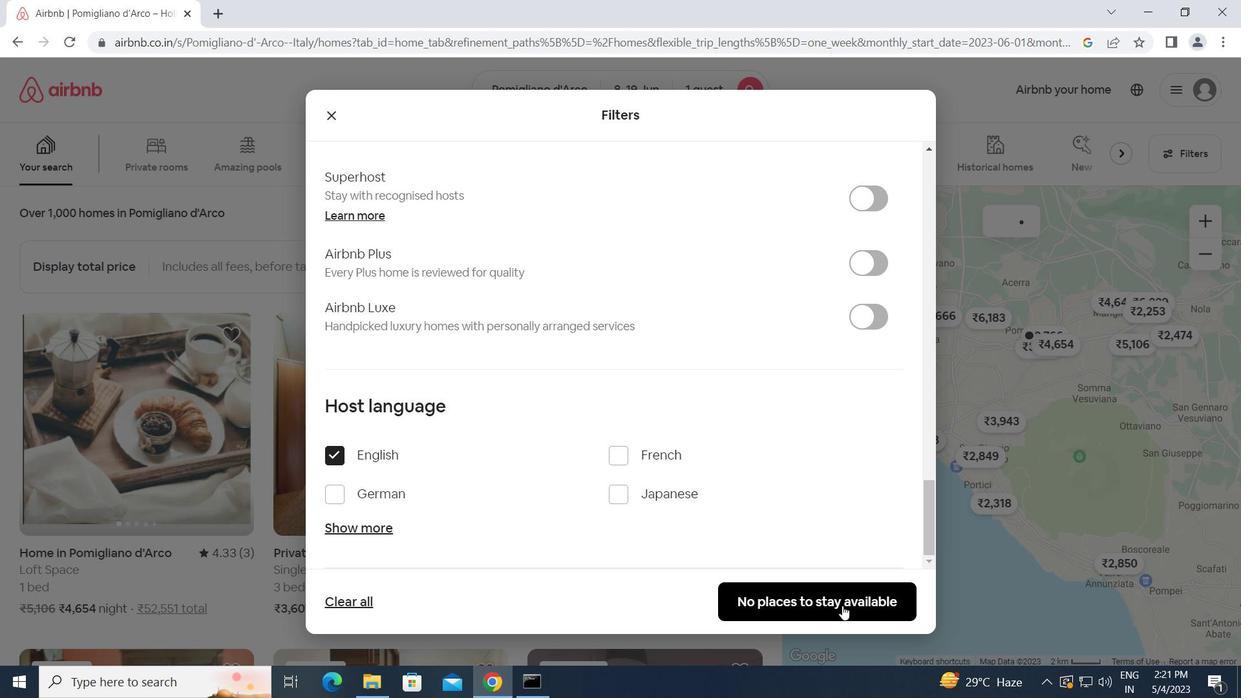 
Action: Mouse pressed left at (841, 600)
Screenshot: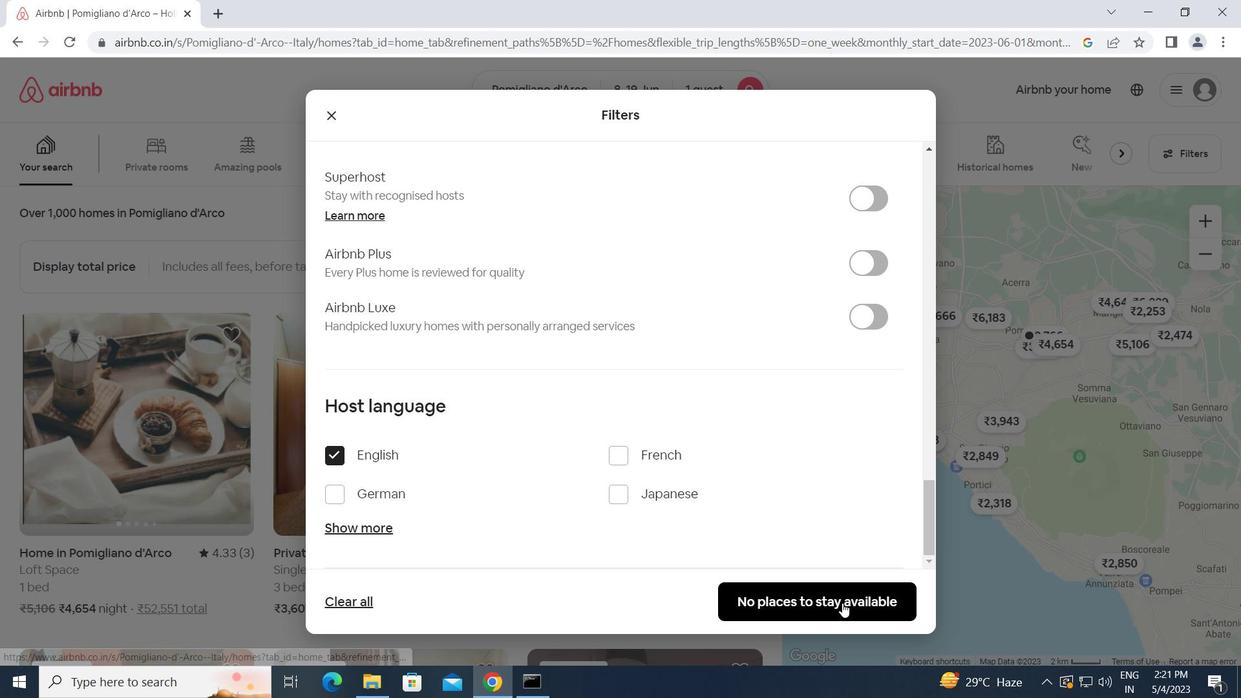 
Action: Mouse moved to (837, 592)
Screenshot: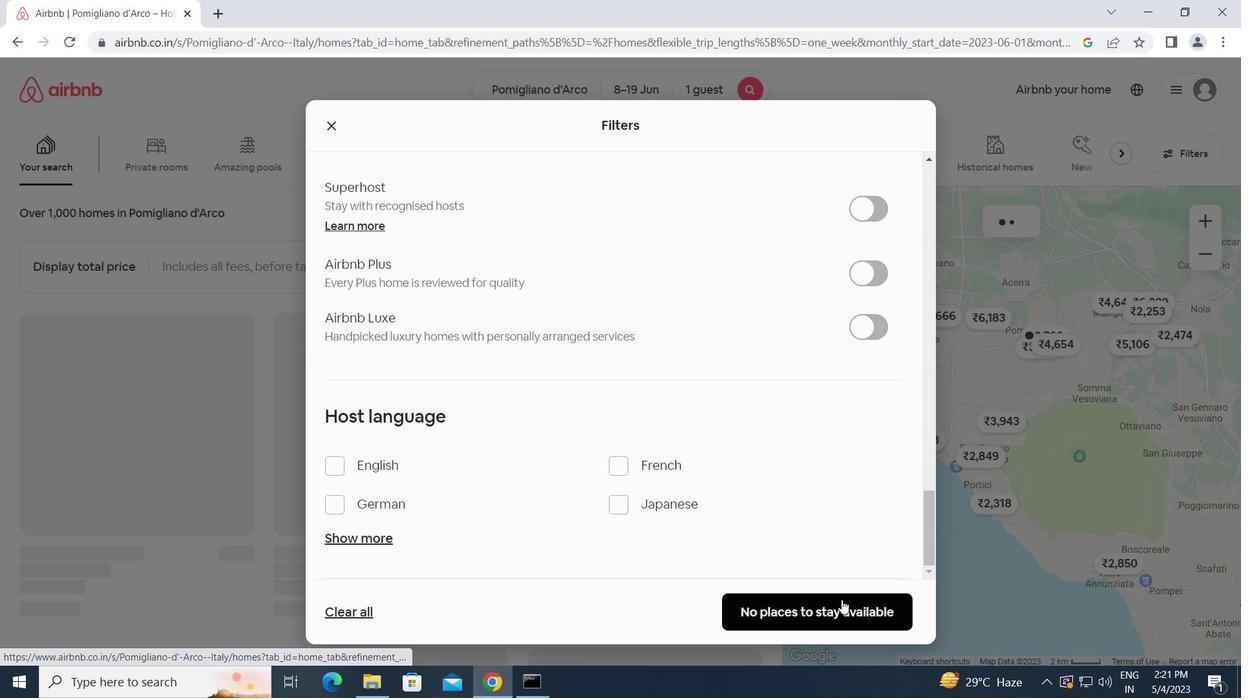 
